 Task: Forward the email with 'Subject 2', include the attachment, and insert the provided link.
Action: Mouse moved to (991, 257)
Screenshot: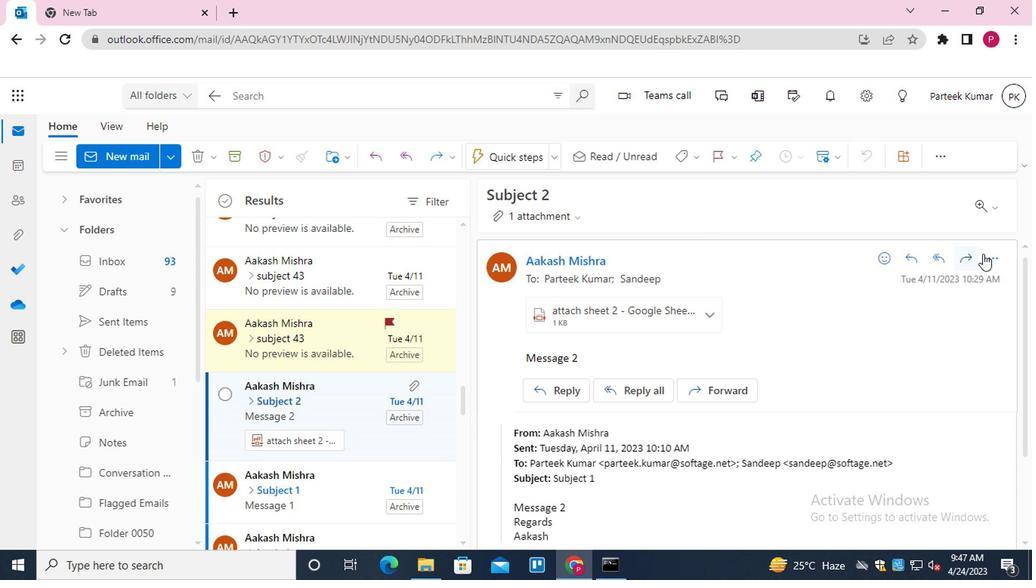 
Action: Mouse pressed left at (991, 257)
Screenshot: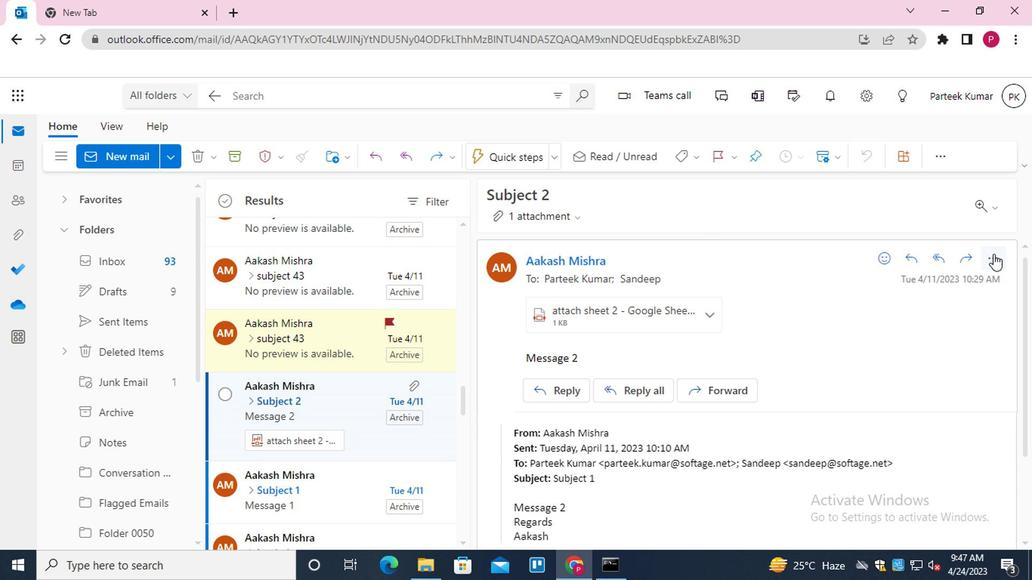
Action: Mouse moved to (887, 176)
Screenshot: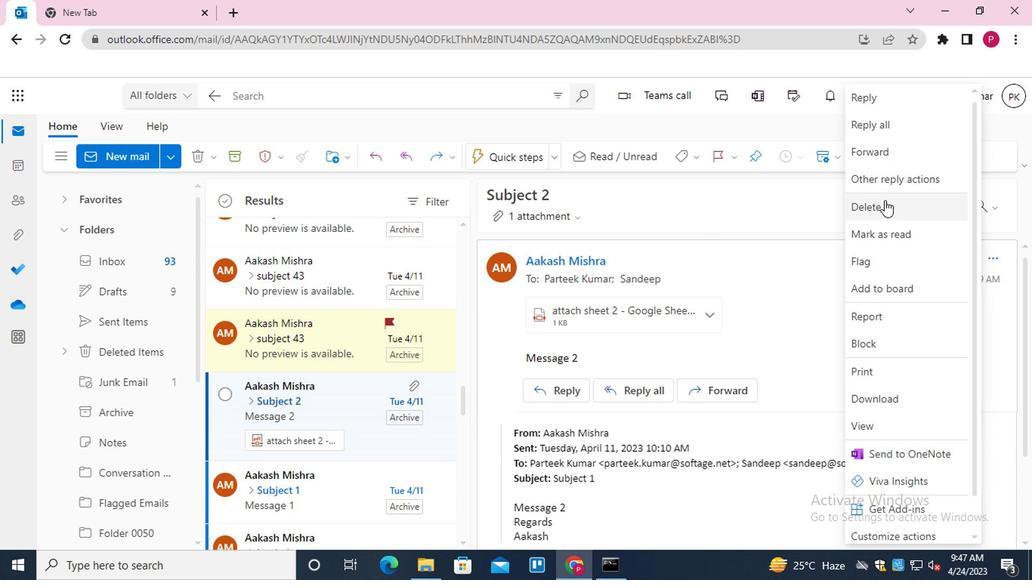 
Action: Mouse pressed left at (887, 176)
Screenshot: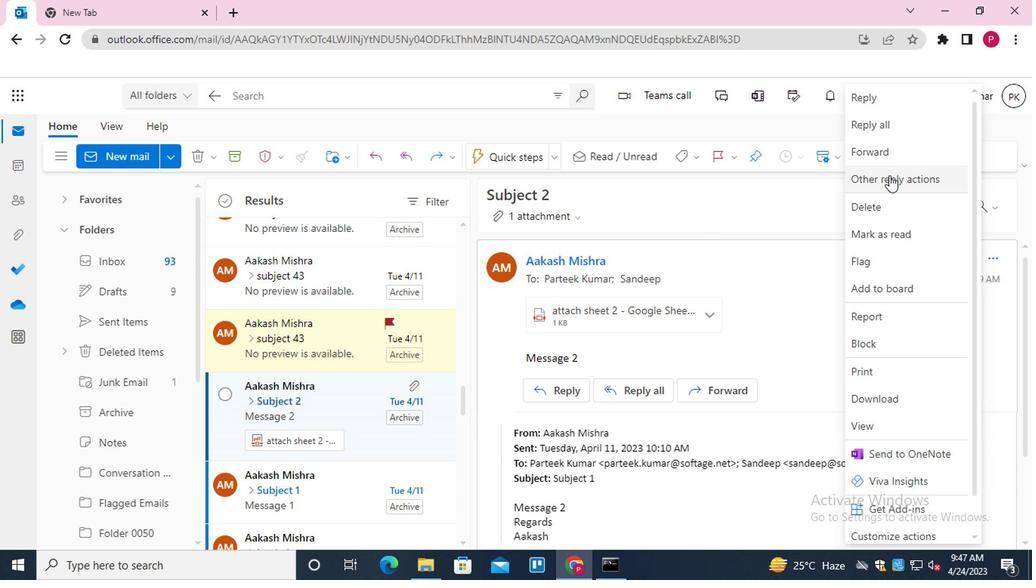 
Action: Mouse moved to (760, 207)
Screenshot: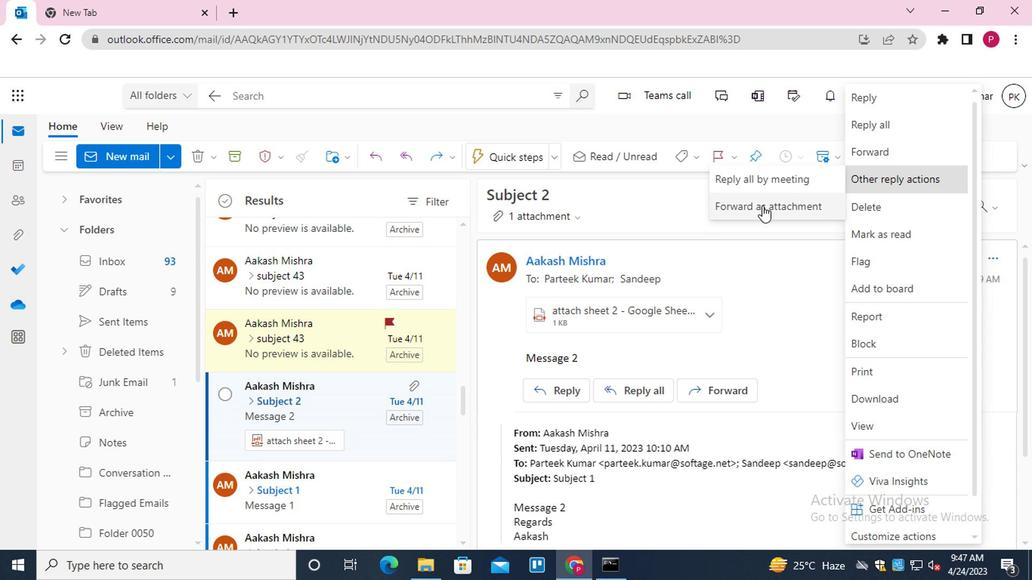 
Action: Mouse pressed left at (760, 207)
Screenshot: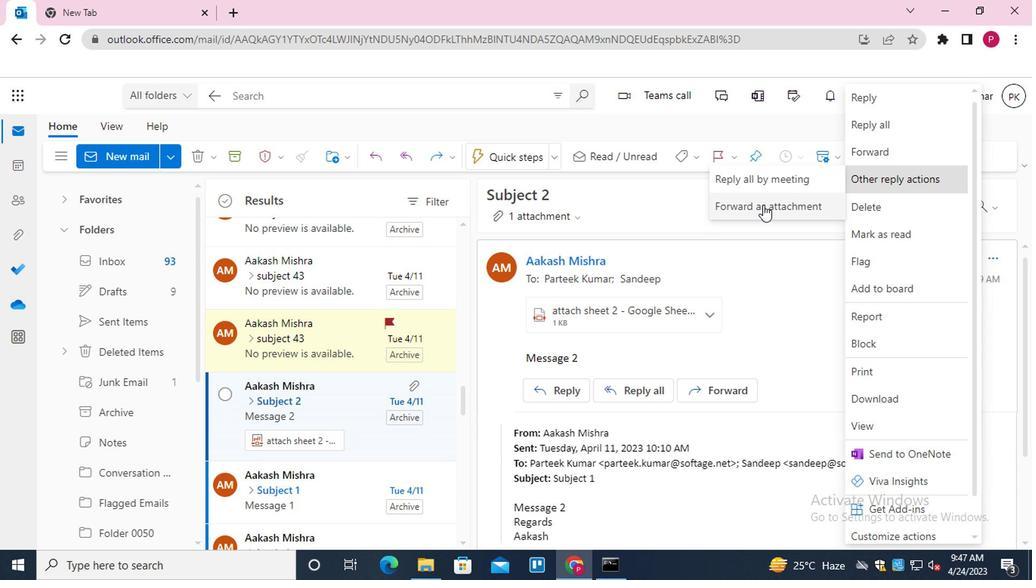 
Action: Mouse moved to (517, 403)
Screenshot: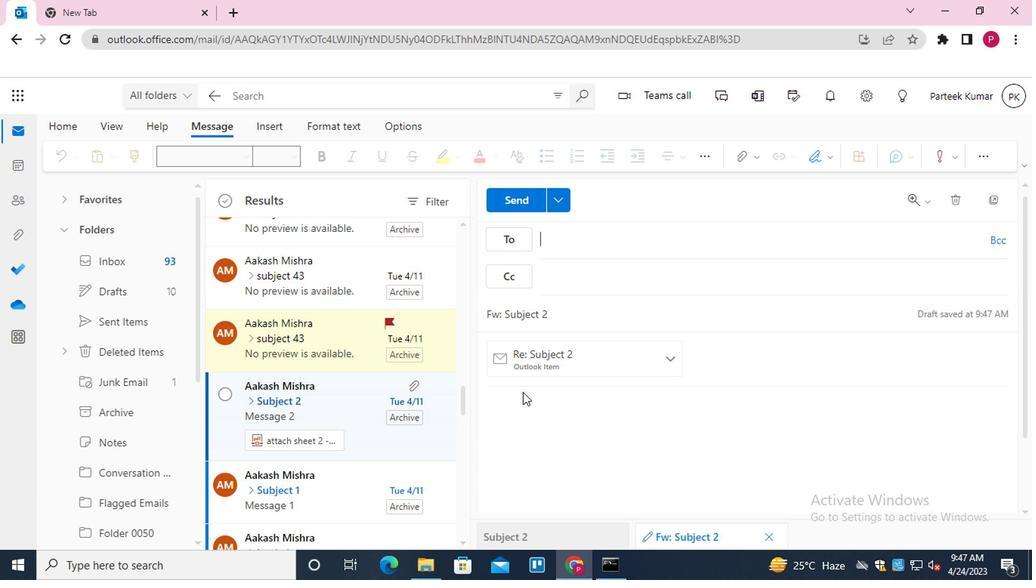 
Action: Mouse pressed left at (517, 403)
Screenshot: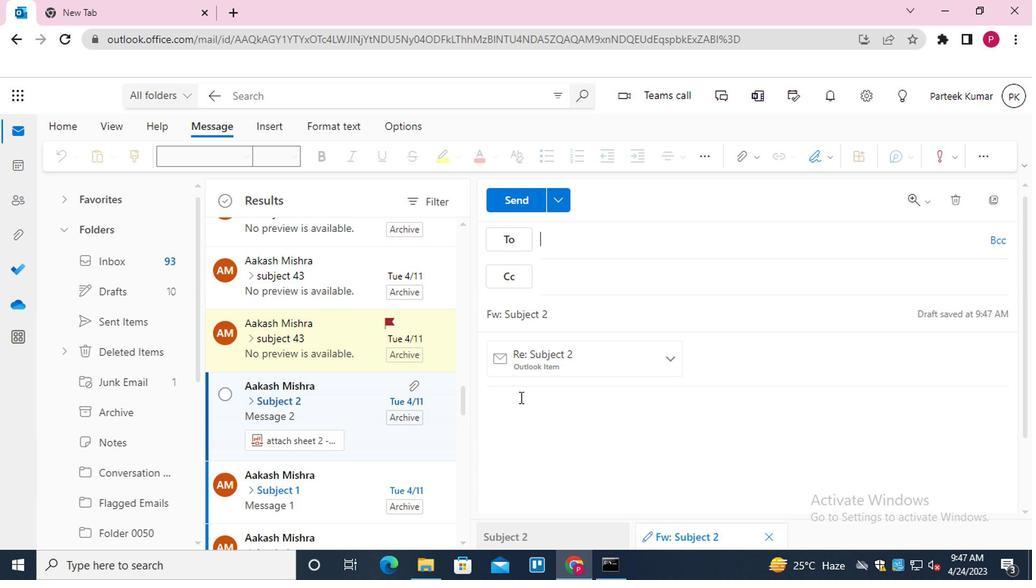 
Action: Mouse moved to (770, 156)
Screenshot: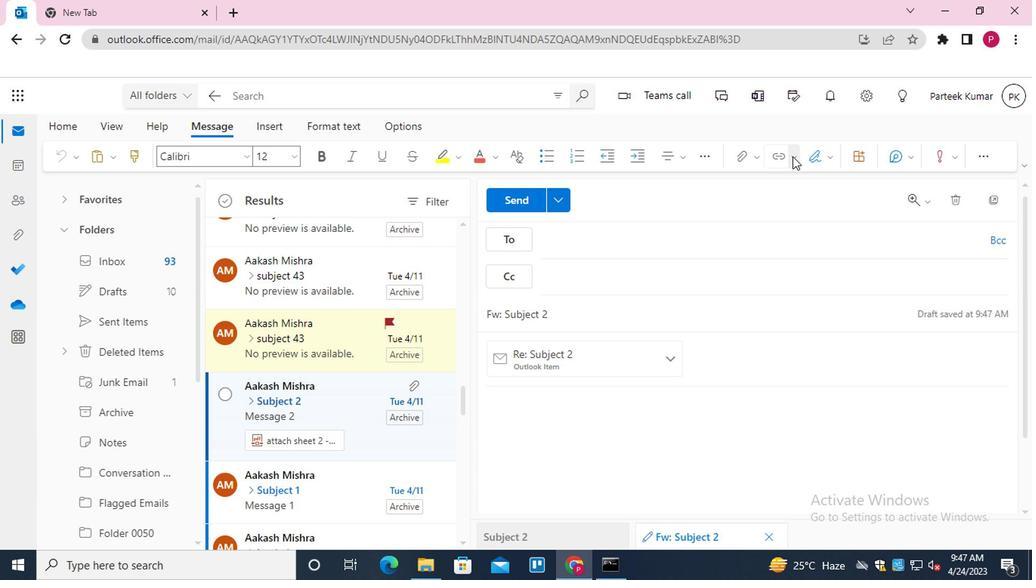 
Action: Mouse pressed left at (770, 156)
Screenshot: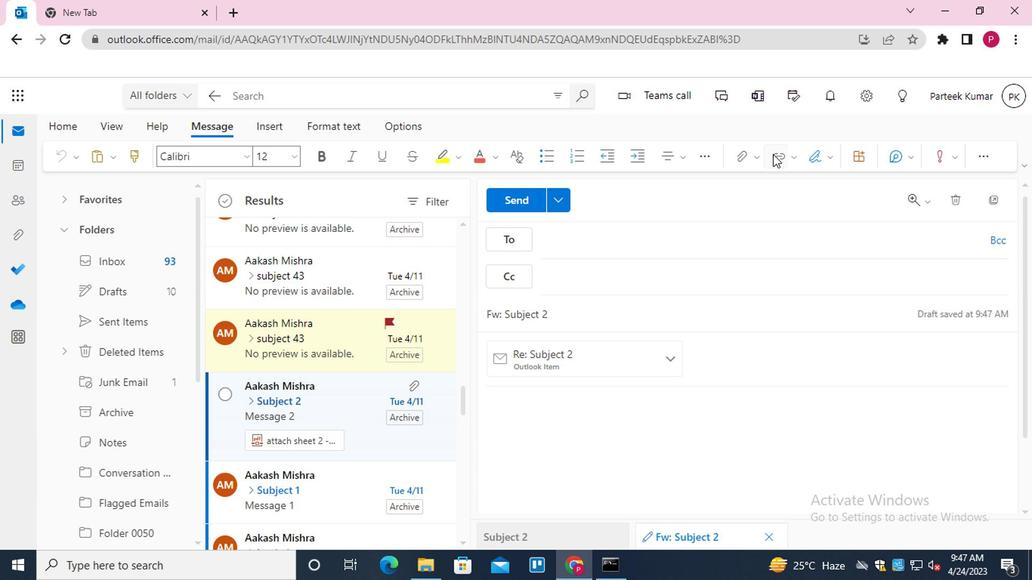 
Action: Mouse moved to (494, 293)
Screenshot: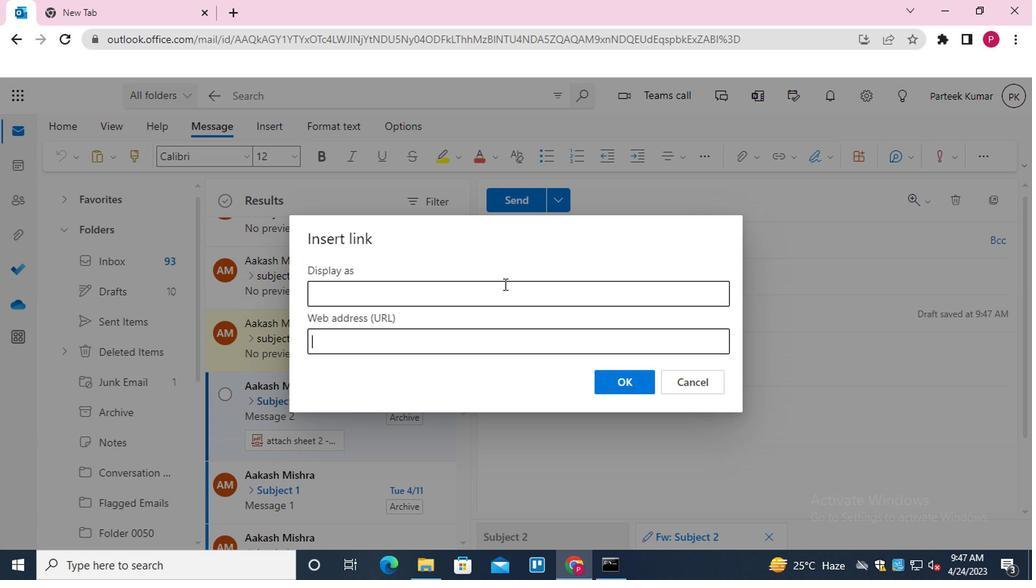 
Action: Mouse pressed left at (494, 293)
Screenshot: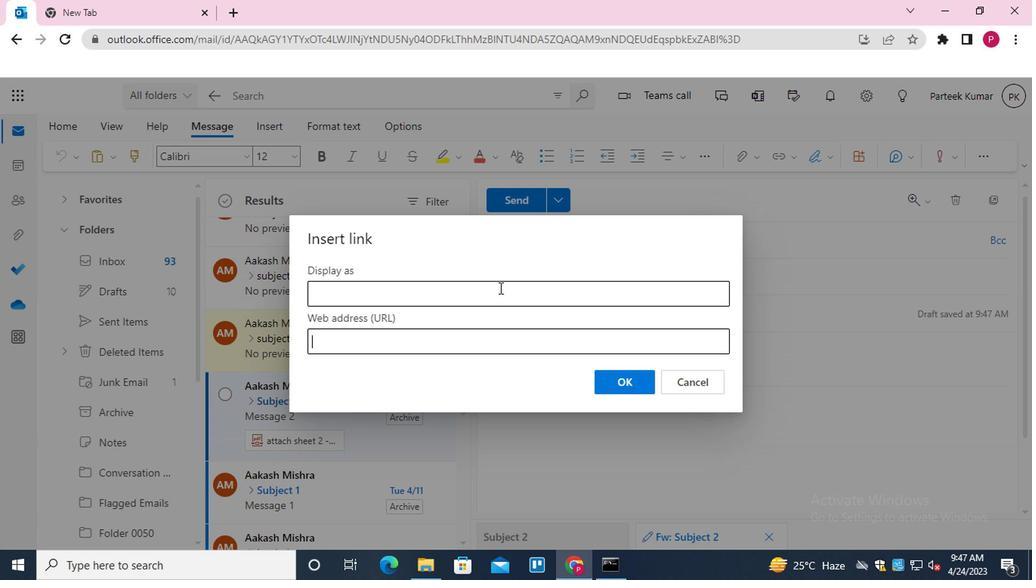 
Action: Mouse moved to (447, 410)
Screenshot: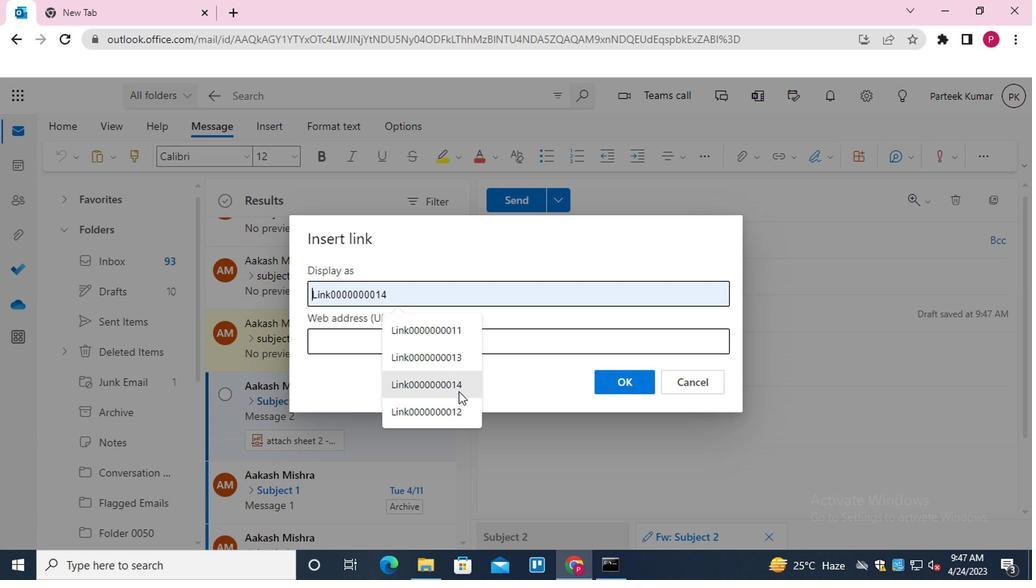 
Action: Mouse pressed left at (447, 410)
Screenshot: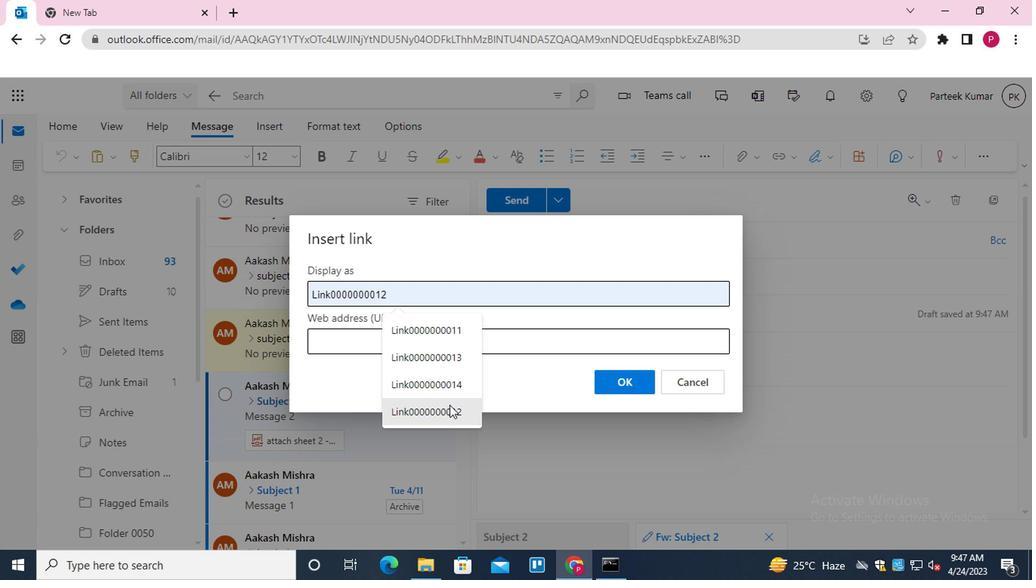 
Action: Mouse moved to (448, 351)
Screenshot: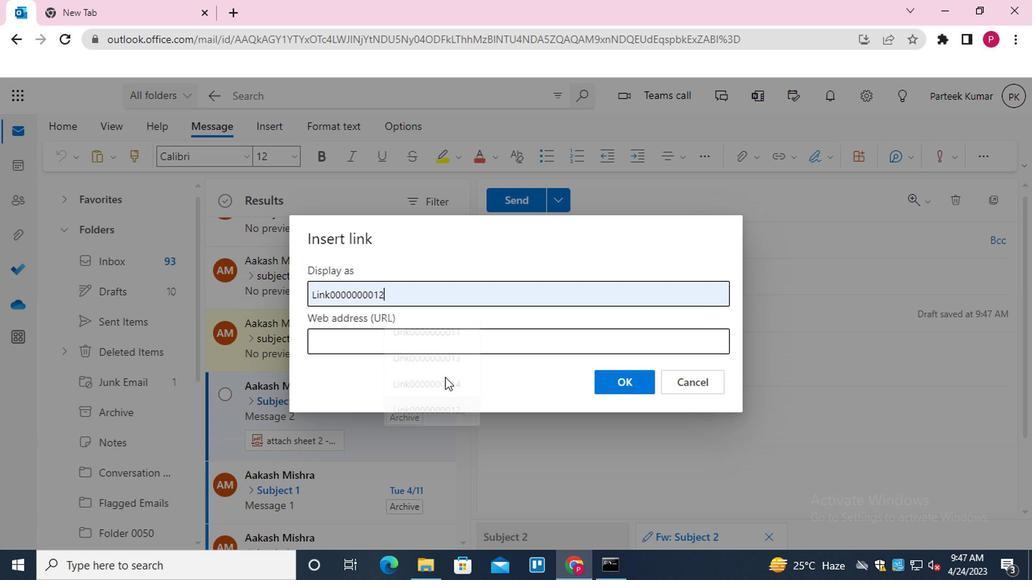 
Action: Mouse pressed left at (448, 351)
Screenshot: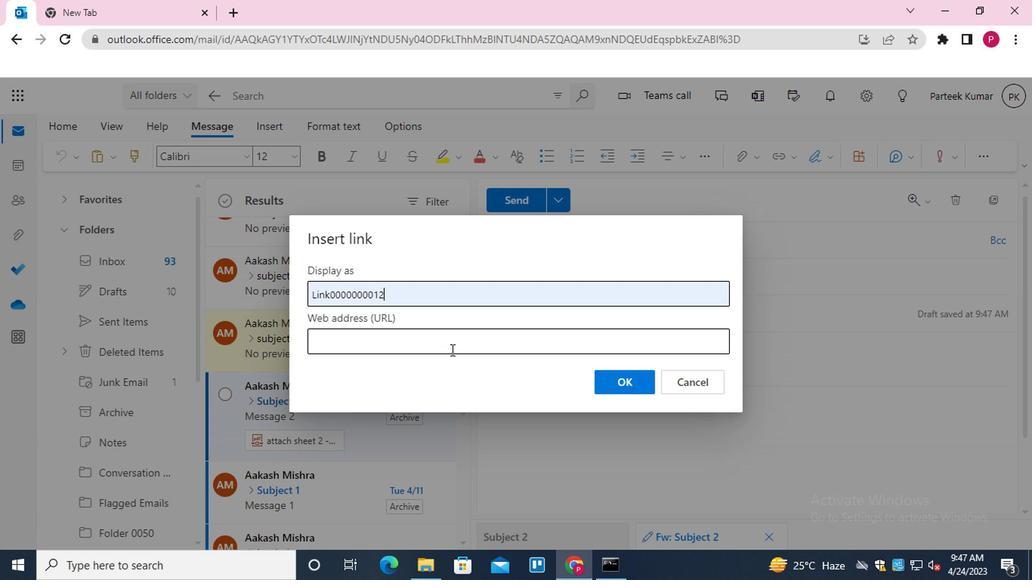 
Action: Mouse moved to (441, 459)
Screenshot: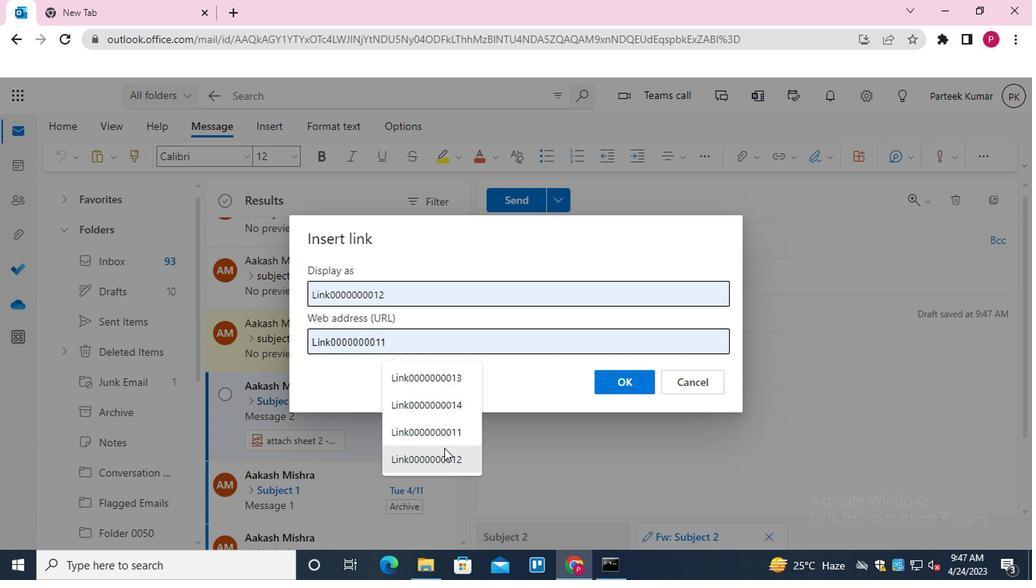 
Action: Mouse pressed left at (441, 459)
Screenshot: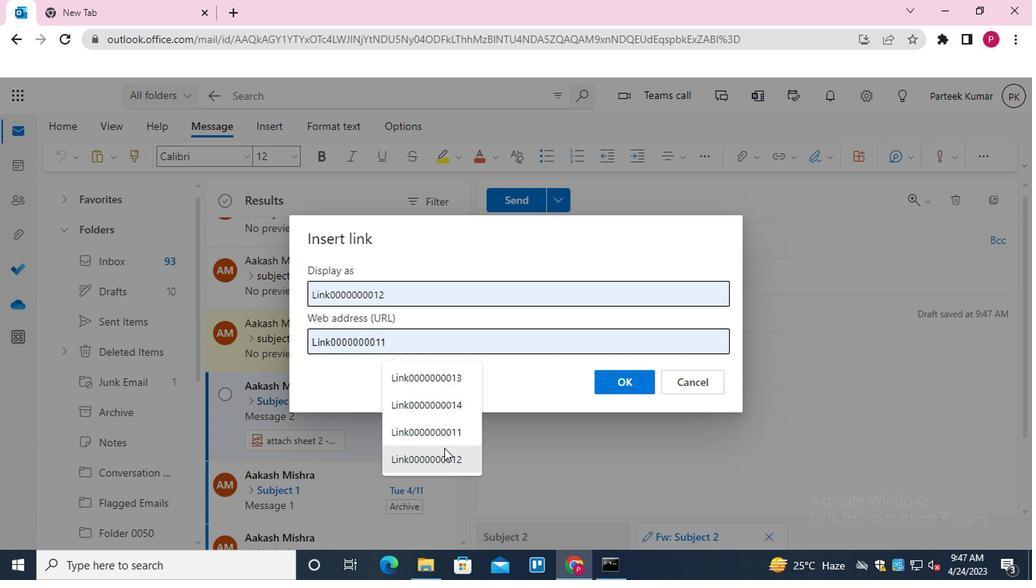 
Action: Mouse moved to (611, 378)
Screenshot: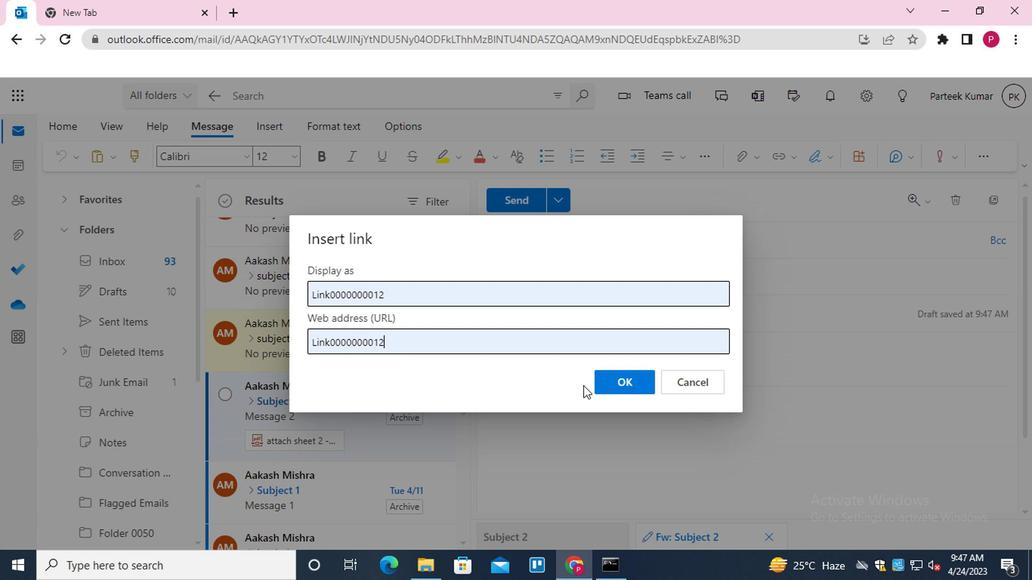 
Action: Mouse pressed left at (611, 378)
Screenshot: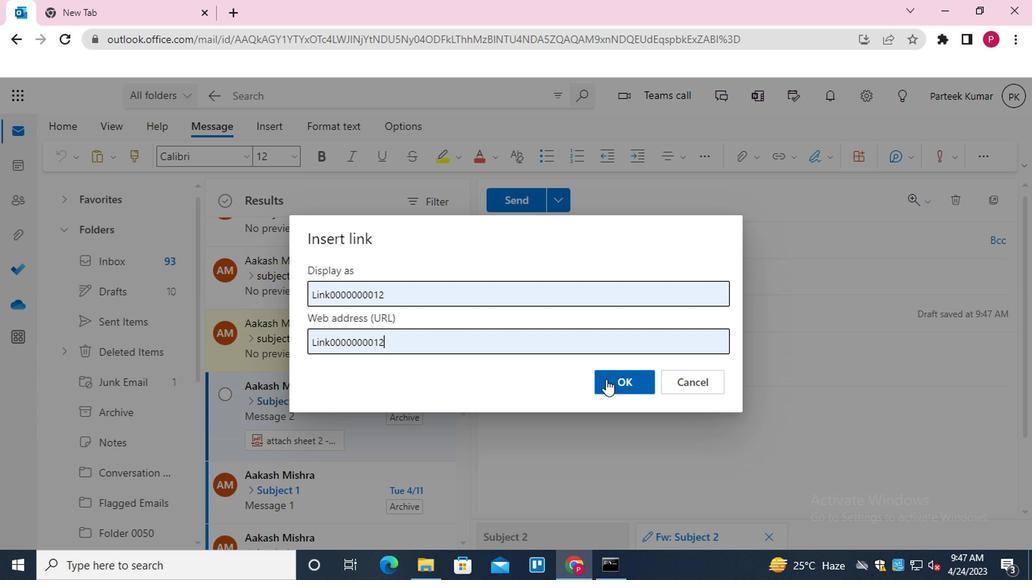 
Action: Mouse moved to (816, 157)
Screenshot: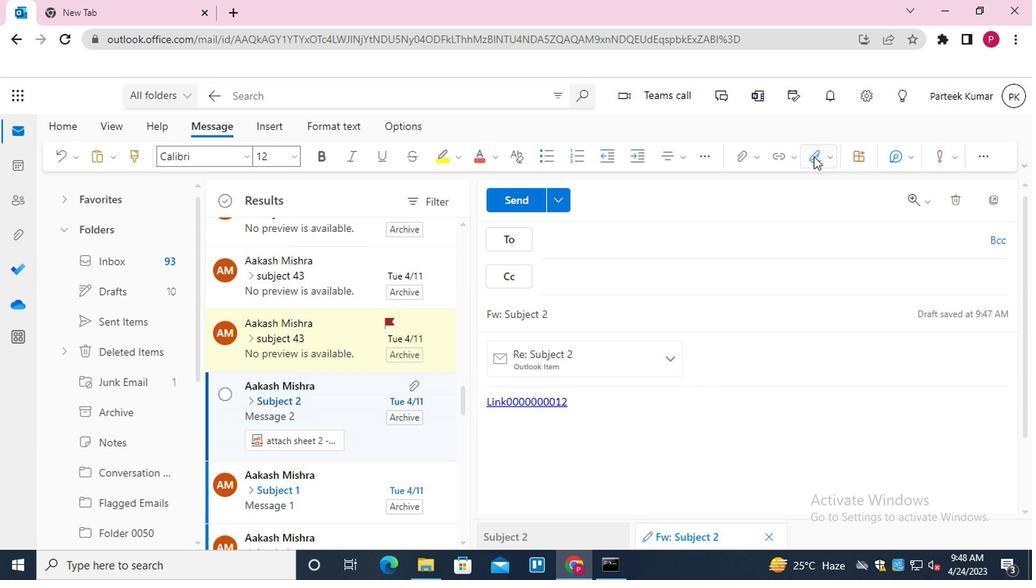 
Action: Mouse pressed left at (816, 157)
Screenshot: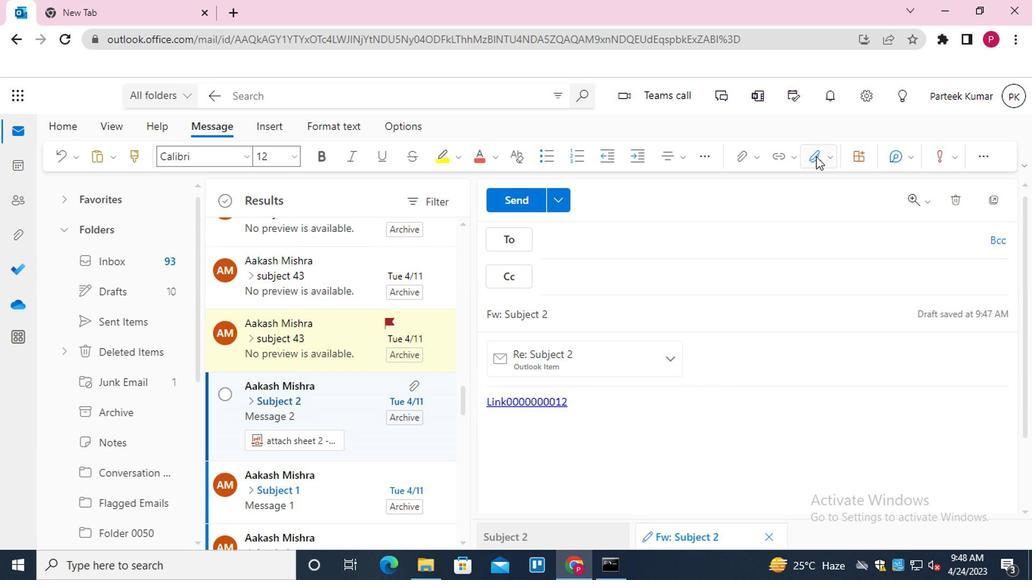 
Action: Mouse moved to (796, 193)
Screenshot: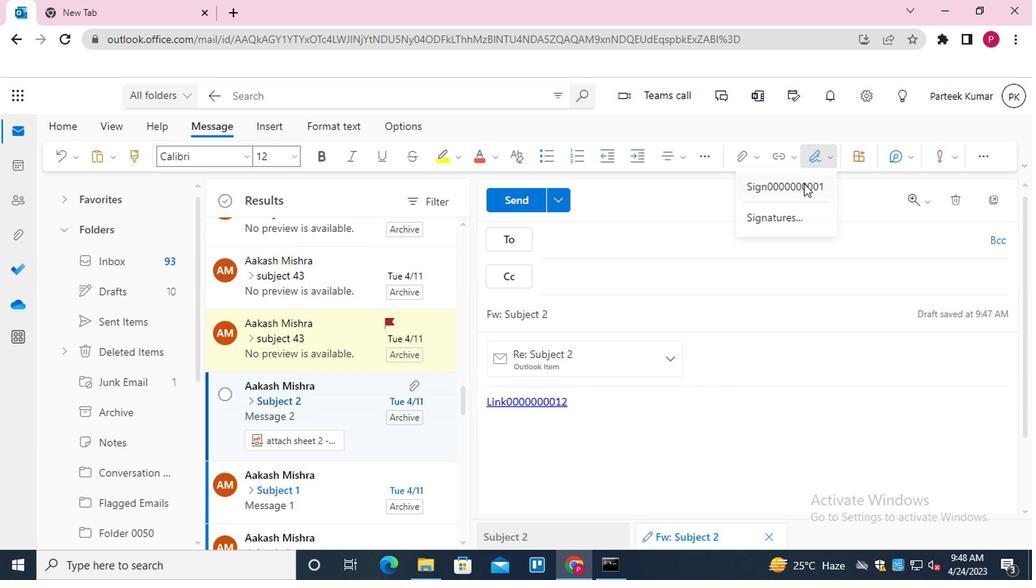 
Action: Mouse pressed left at (796, 193)
Screenshot: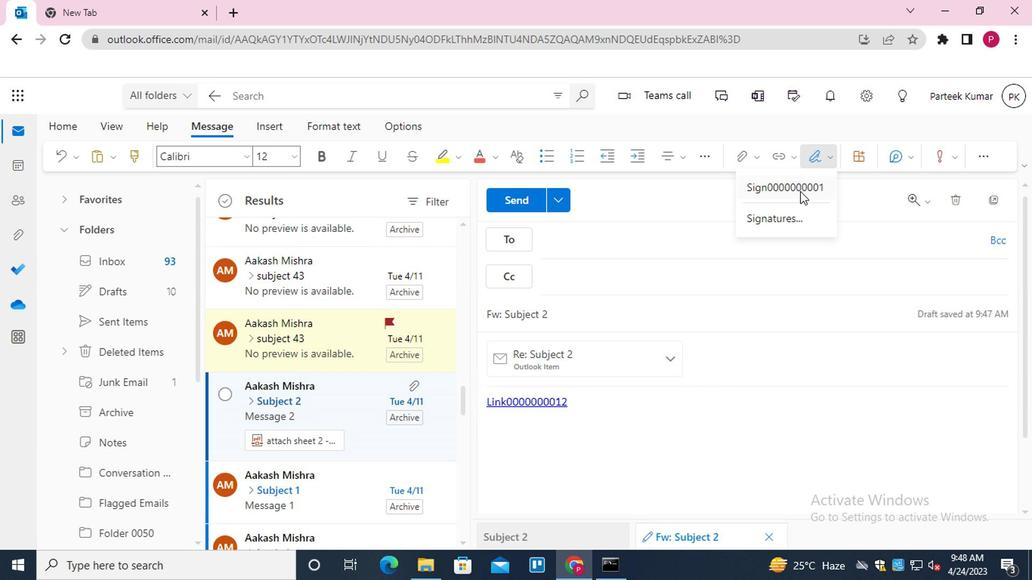 
Action: Mouse moved to (561, 240)
Screenshot: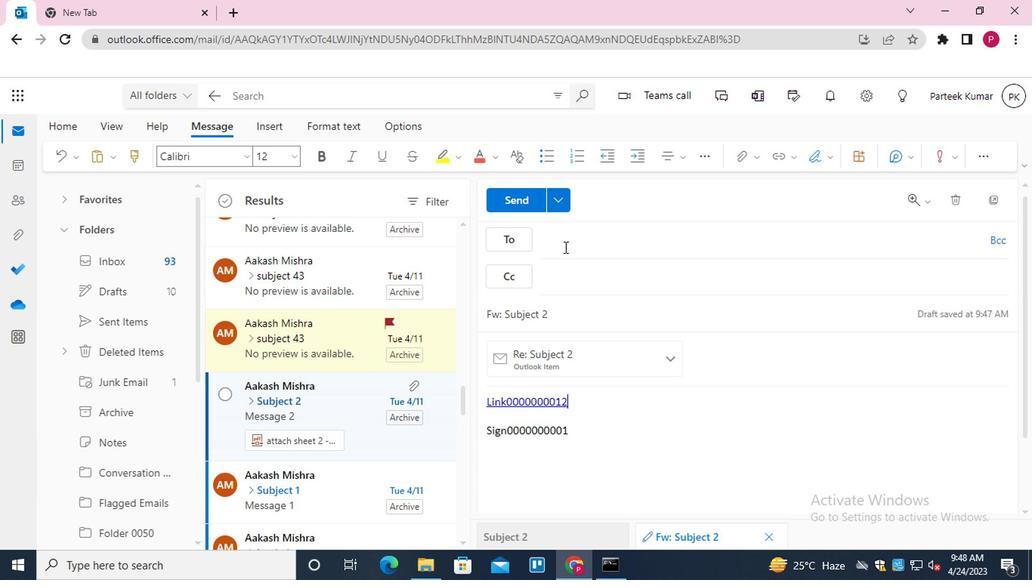 
Action: Mouse pressed left at (561, 240)
Screenshot: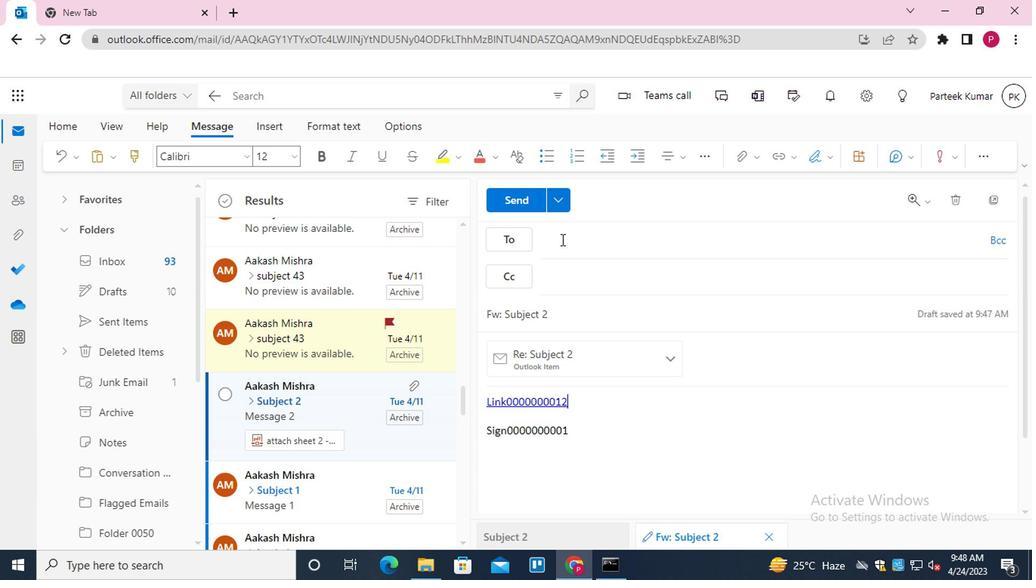 
Action: Key pressed <Key.shift>AA
Screenshot: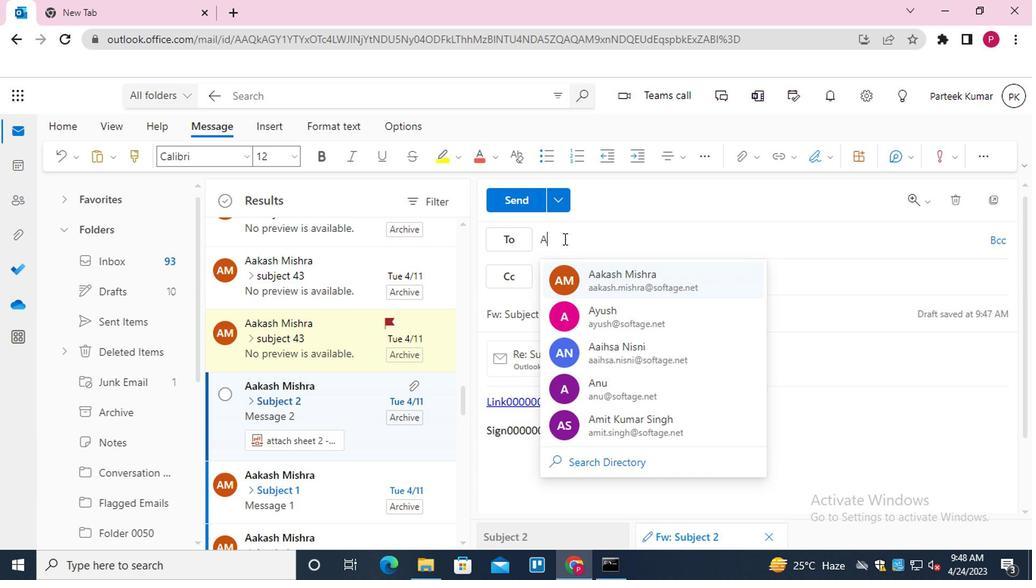 
Action: Mouse moved to (664, 284)
Screenshot: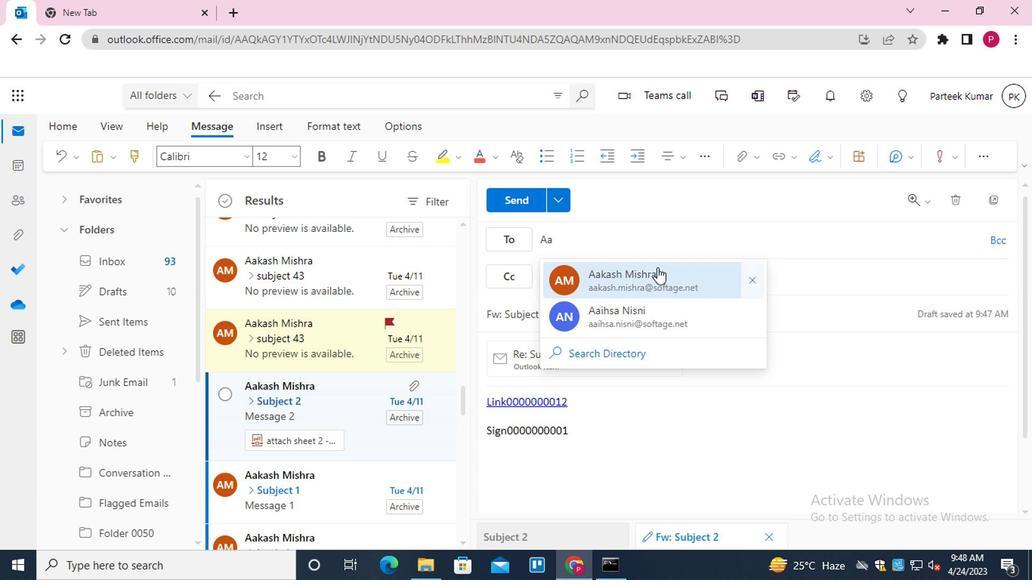 
Action: Mouse pressed left at (664, 284)
Screenshot: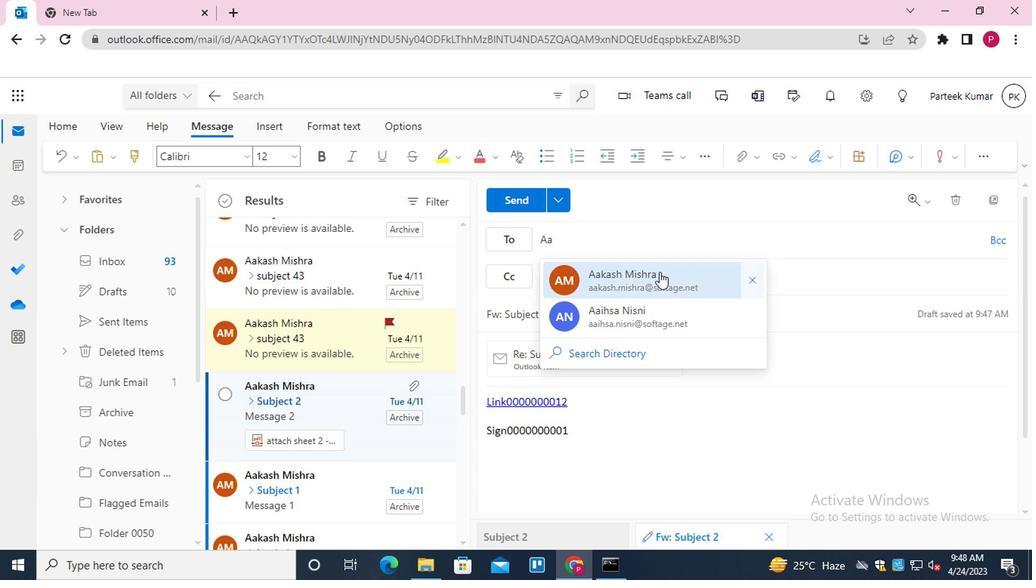 
Action: Key pressed <Key.shift><Key.shift><Key.shift>EMAIL0000000002<Key.enter><Key.num_lock>
Screenshot: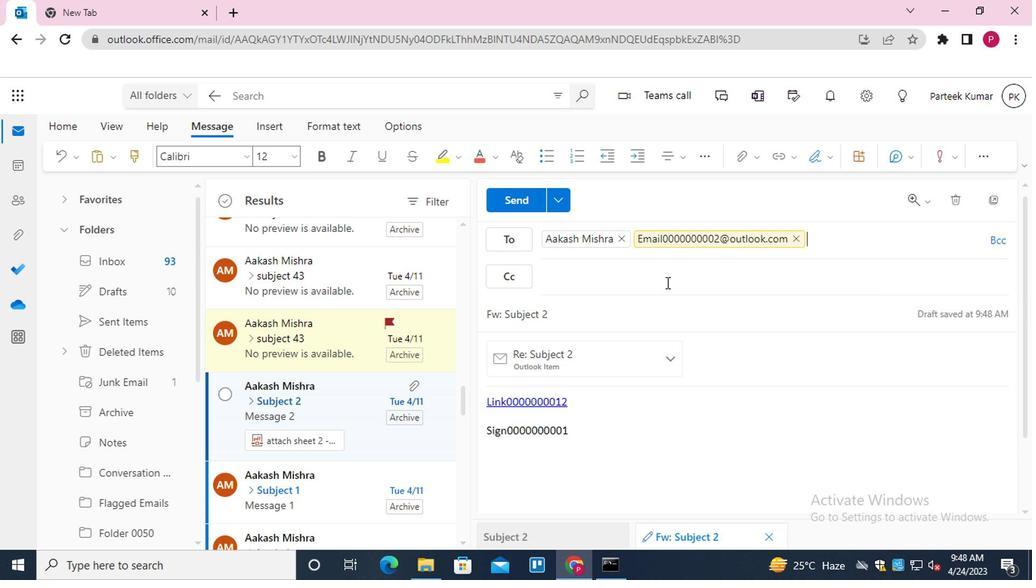 
Action: Mouse moved to (621, 282)
Screenshot: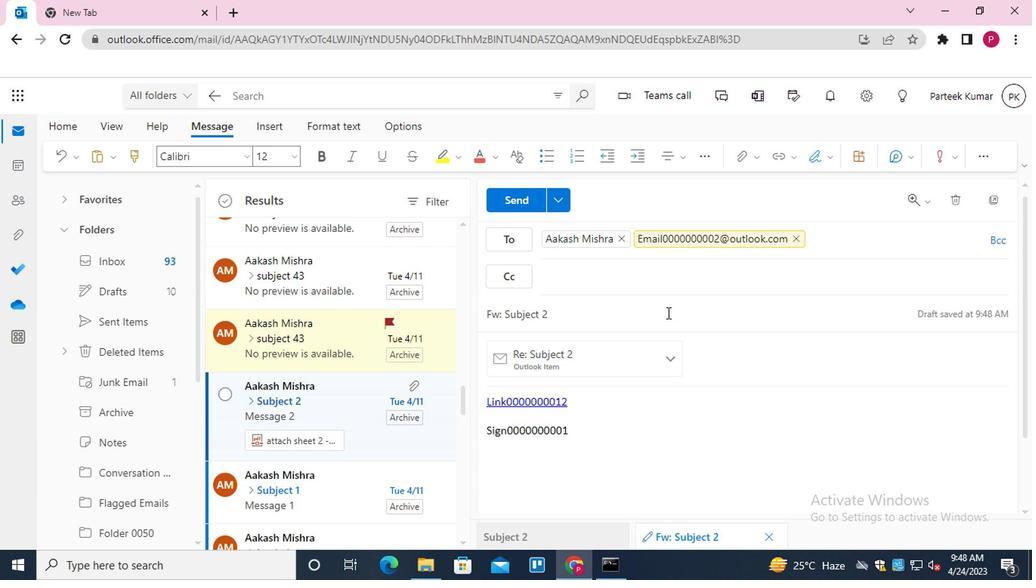 
Action: Mouse pressed left at (621, 282)
Screenshot: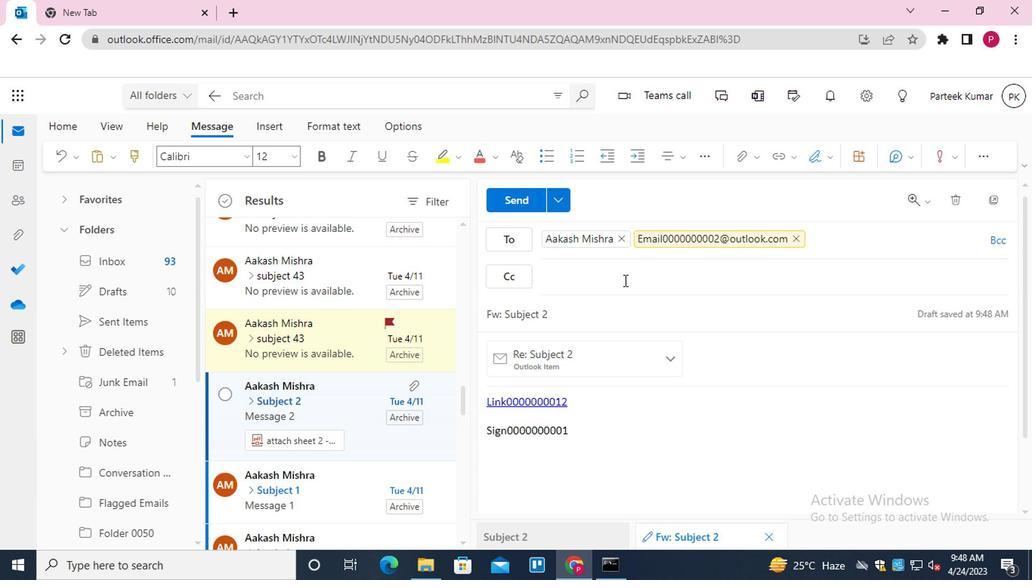 
Action: Key pressed <Key.shift>EMAIL0000000003<Key.enter><Key.shift>EMAIL9<Key.backspace>0000000004<Key.enter>
Screenshot: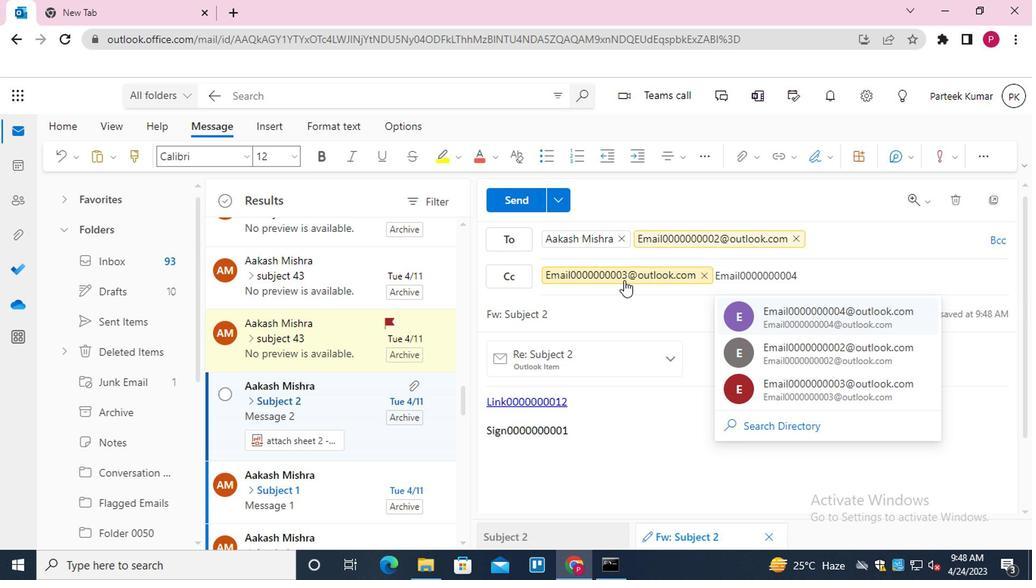 
Action: Mouse moved to (1004, 233)
Screenshot: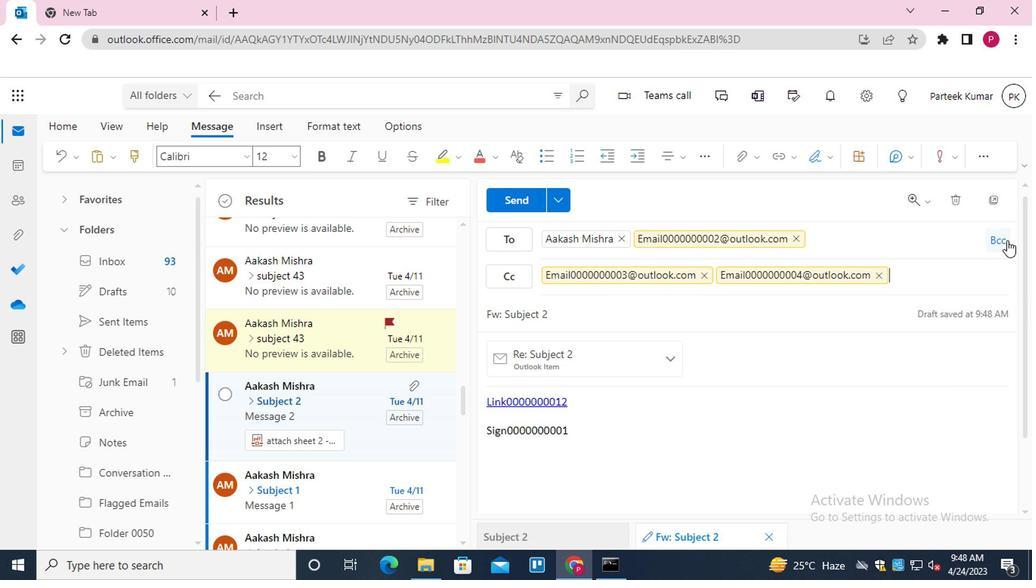 
Action: Mouse pressed left at (1004, 233)
Screenshot: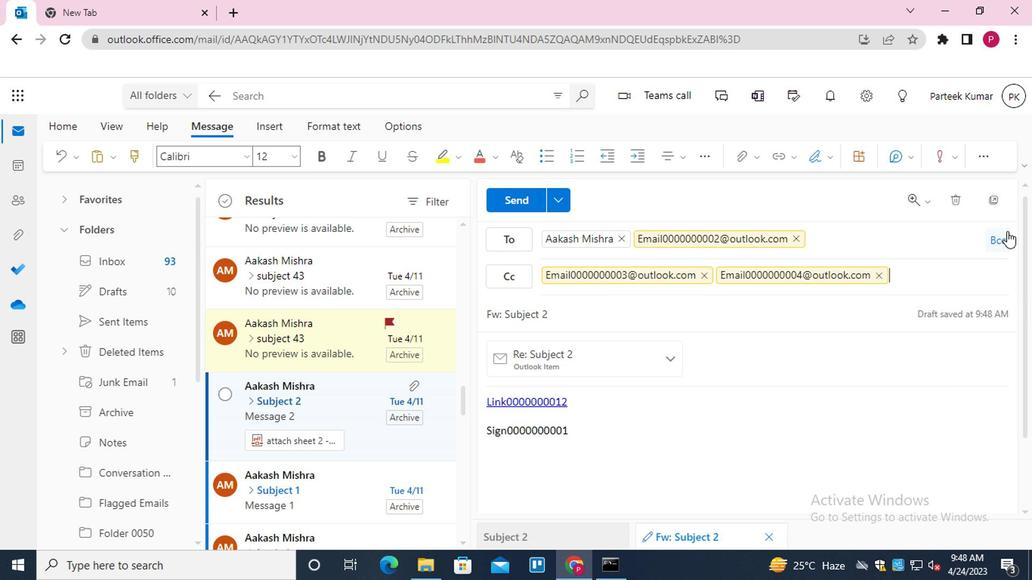 
Action: Mouse moved to (636, 329)
Screenshot: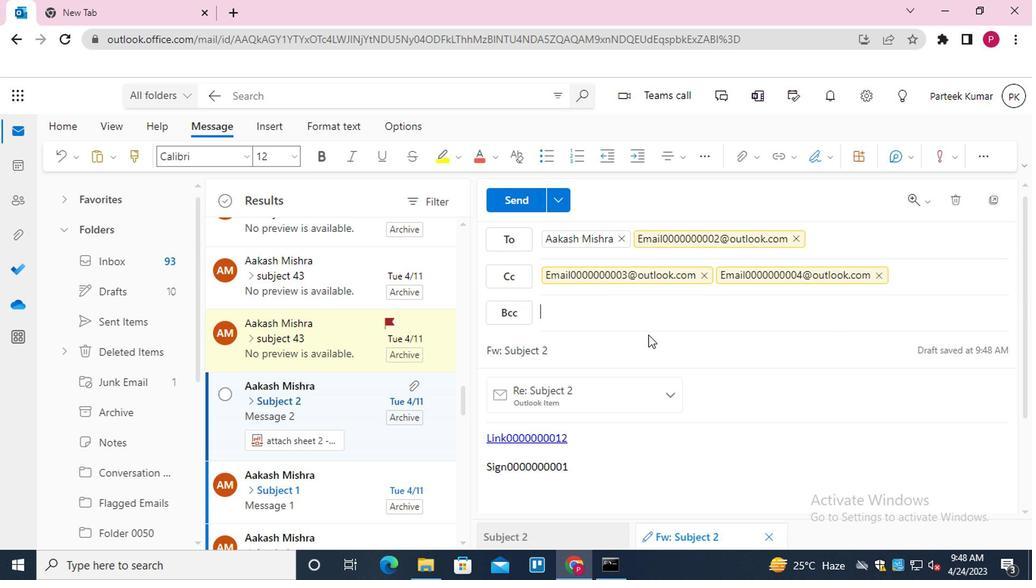 
Action: Key pressed <Key.shift>EMAIL0000000005<Key.shift>@OUTLOOK.COM<Key.enter>
Screenshot: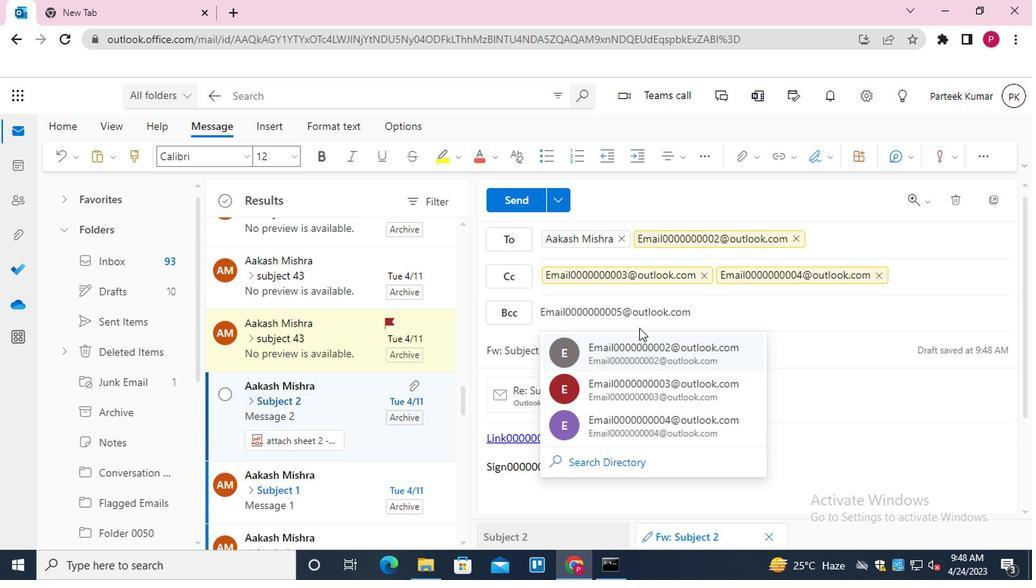 
Action: Mouse moved to (608, 358)
Screenshot: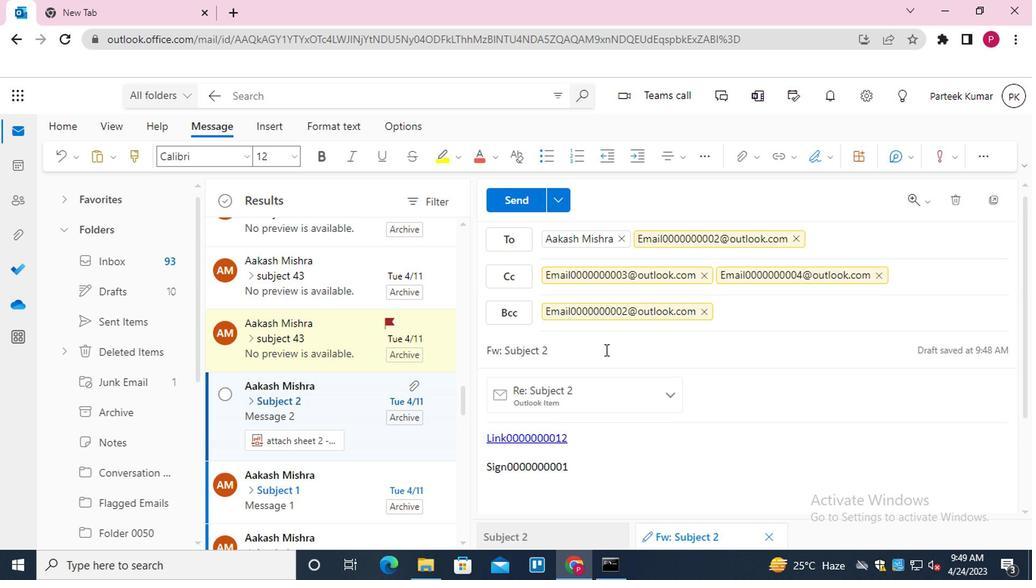 
Action: Mouse pressed left at (608, 358)
Screenshot: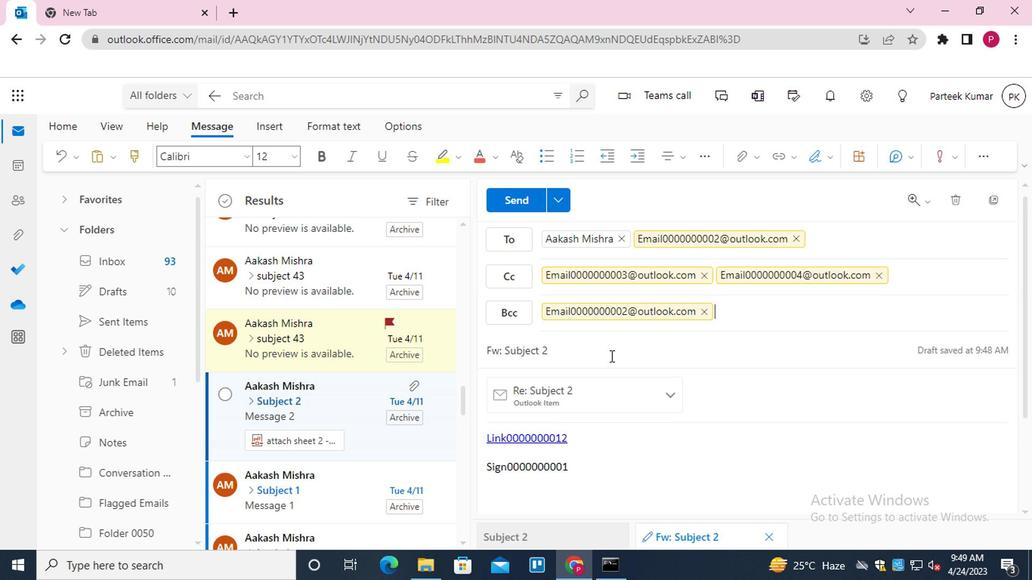 
Action: Key pressed <Key.backspace><Key.backspace>0000000011
Screenshot: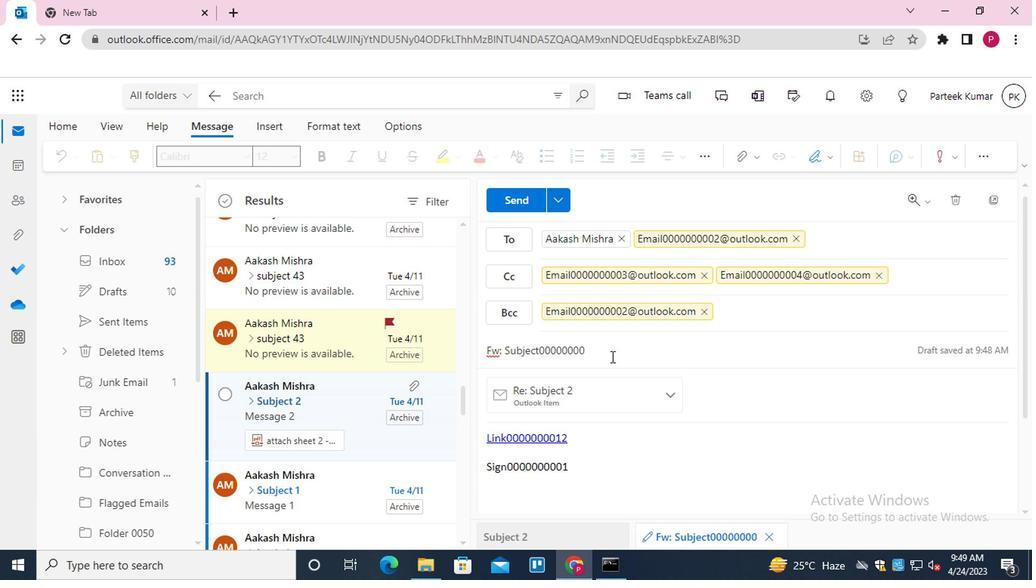 
Action: Mouse moved to (532, 457)
Screenshot: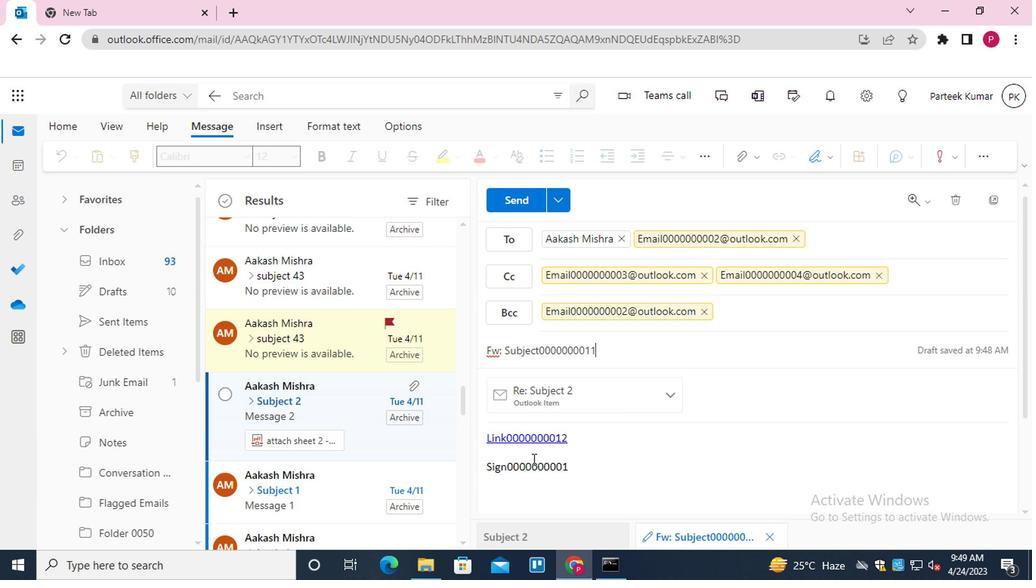 
Action: Mouse pressed left at (532, 457)
Screenshot: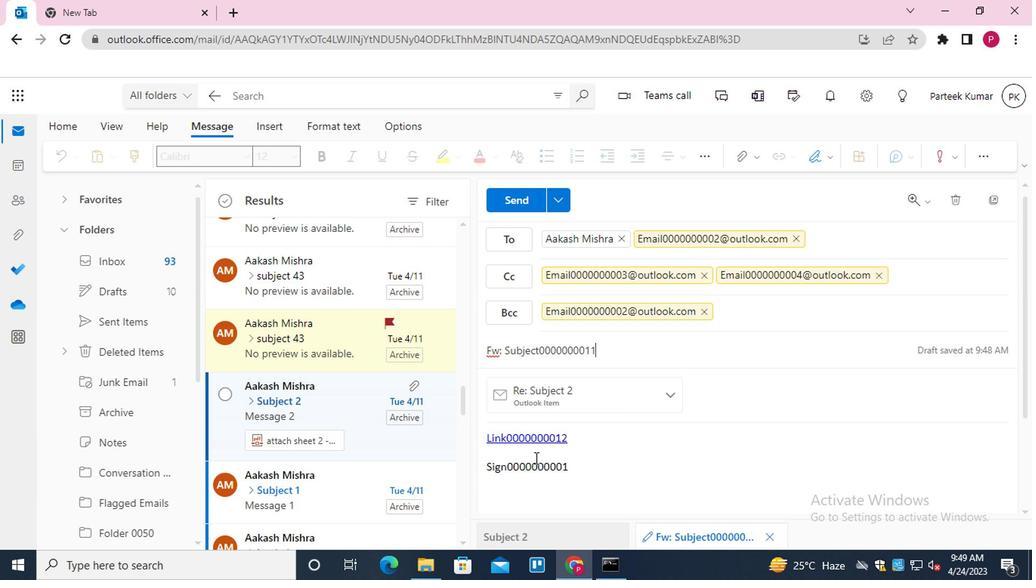 
Action: Mouse moved to (532, 457)
Screenshot: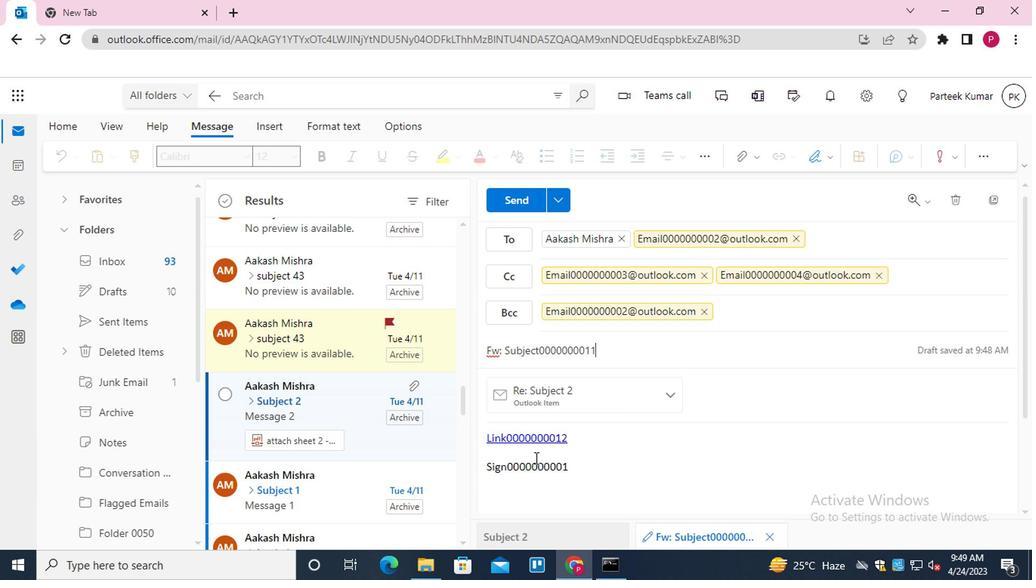 
Action: Key pressed <Key.shift_r>MSSAGE0000000013
Screenshot: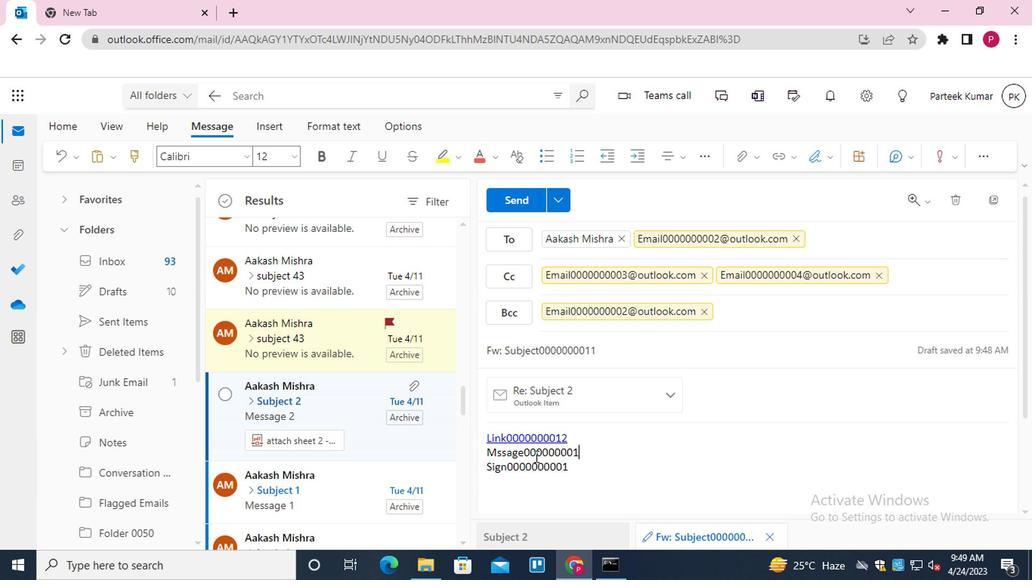 
Action: Mouse moved to (740, 152)
Screenshot: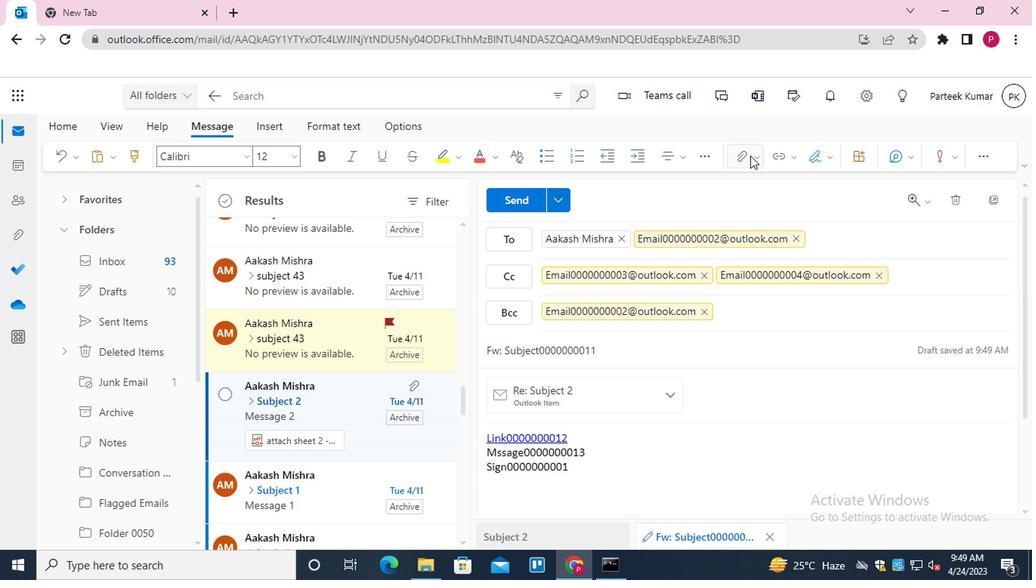 
Action: Mouse pressed left at (740, 152)
Screenshot: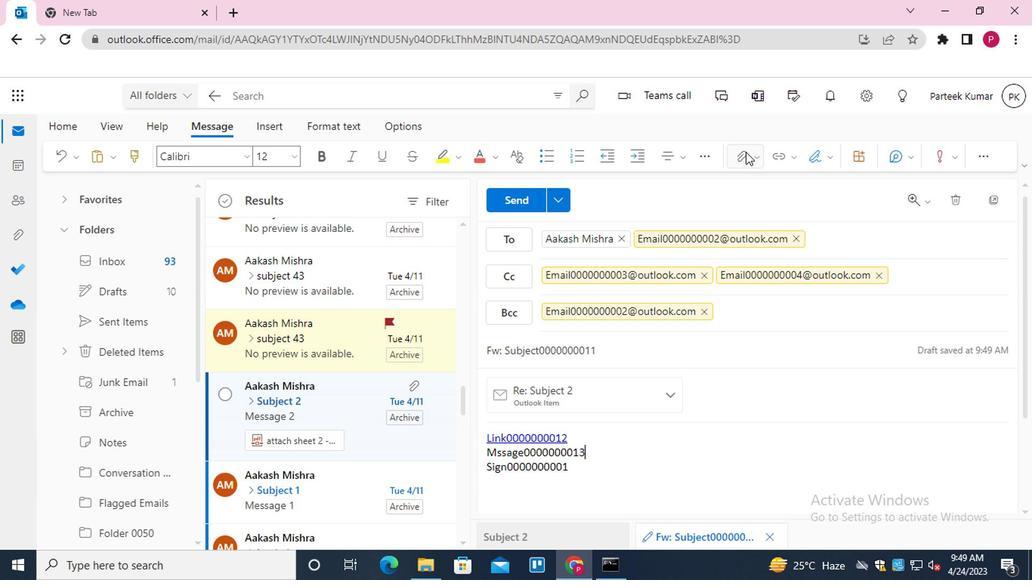 
Action: Mouse moved to (652, 182)
Screenshot: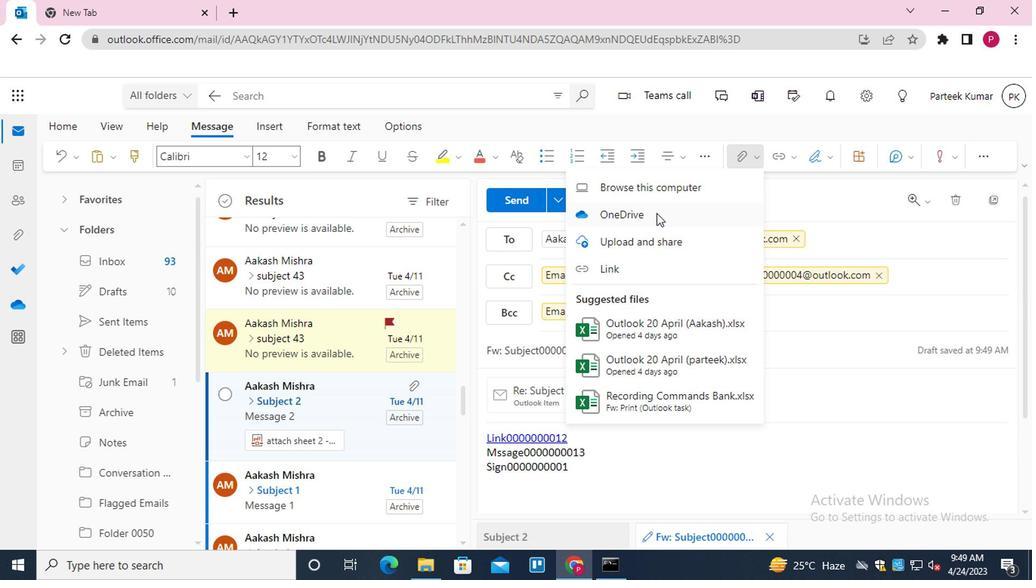 
Action: Mouse pressed left at (652, 182)
Screenshot: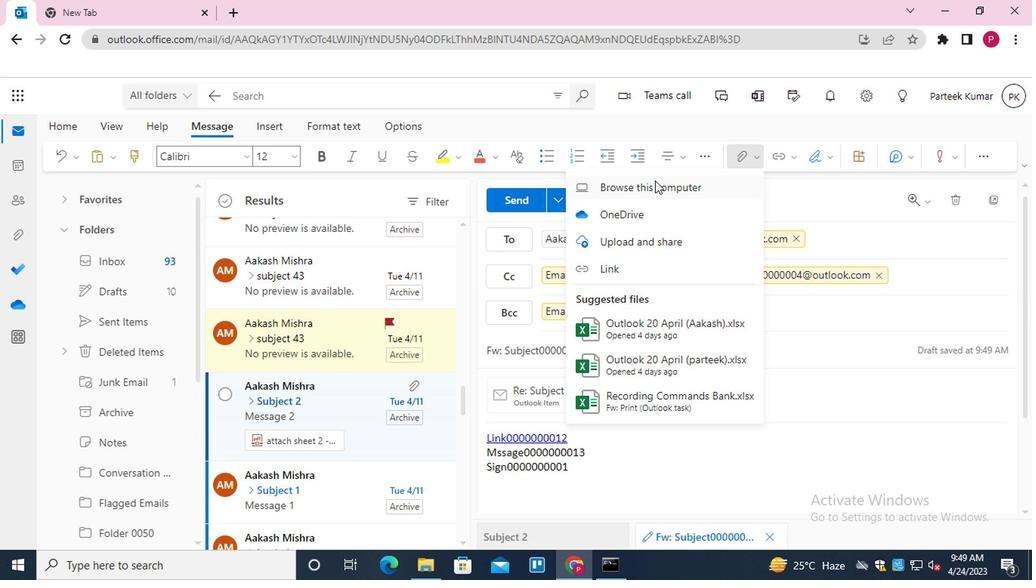 
Action: Mouse moved to (216, 156)
Screenshot: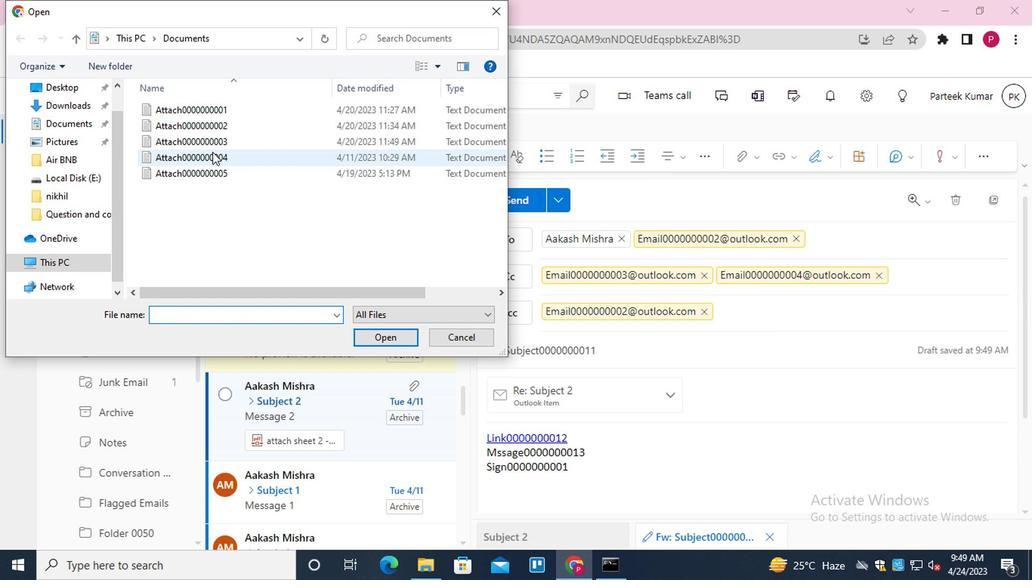
Action: Mouse pressed left at (216, 156)
Screenshot: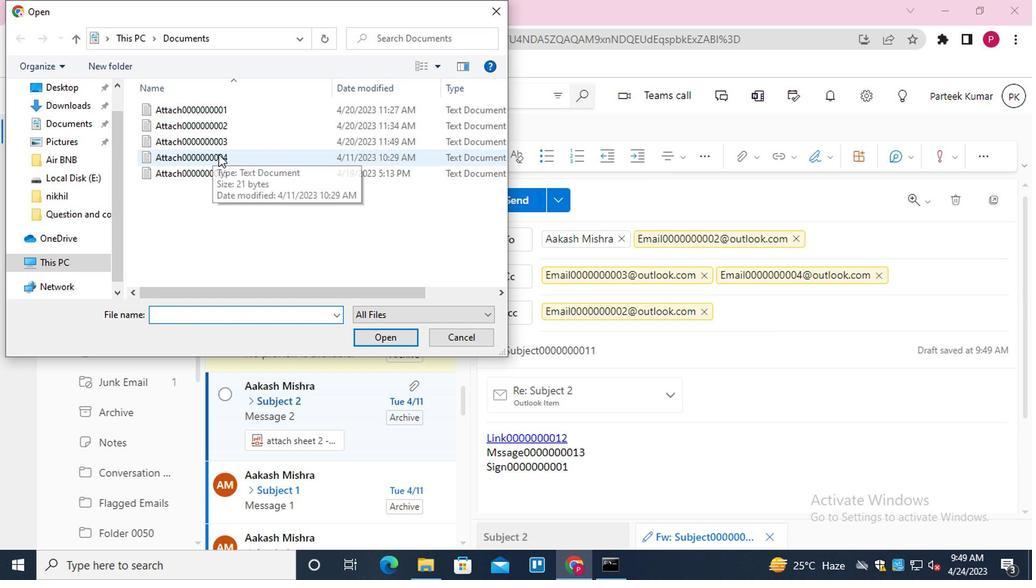 
Action: Mouse moved to (394, 336)
Screenshot: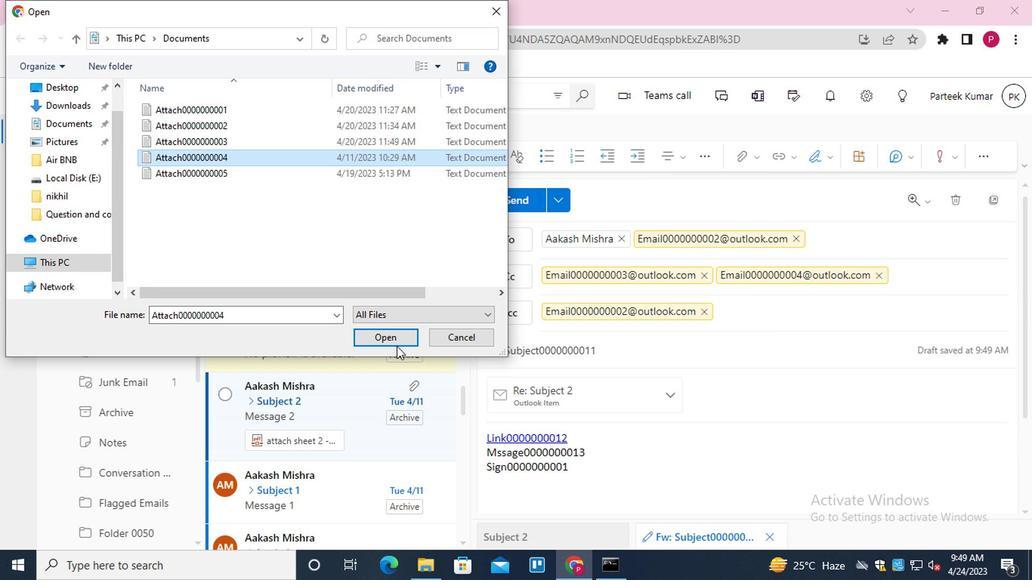 
Action: Mouse pressed left at (394, 336)
Screenshot: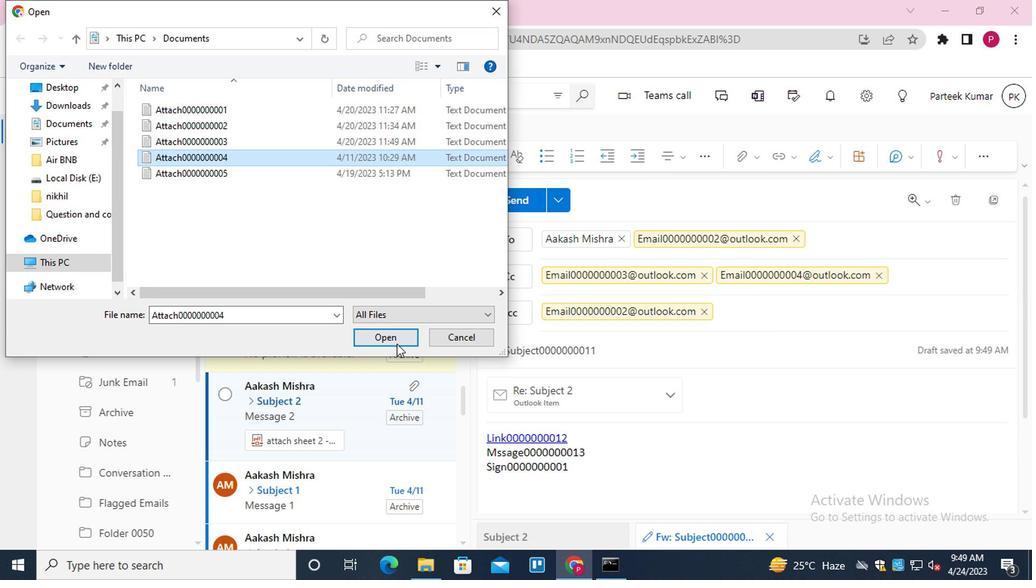 
Action: Mouse moved to (524, 203)
Screenshot: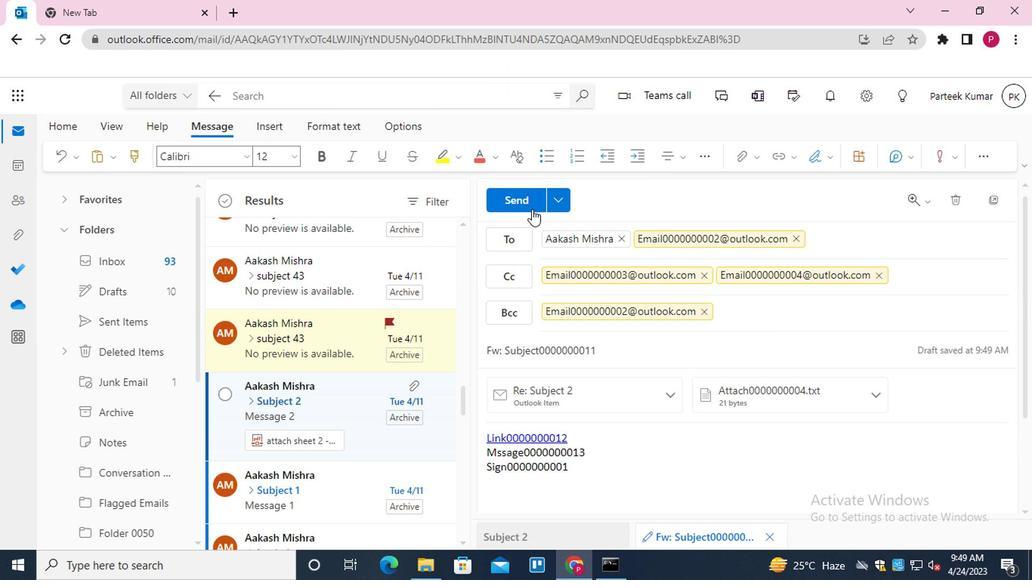 
Action: Mouse pressed left at (524, 203)
Screenshot: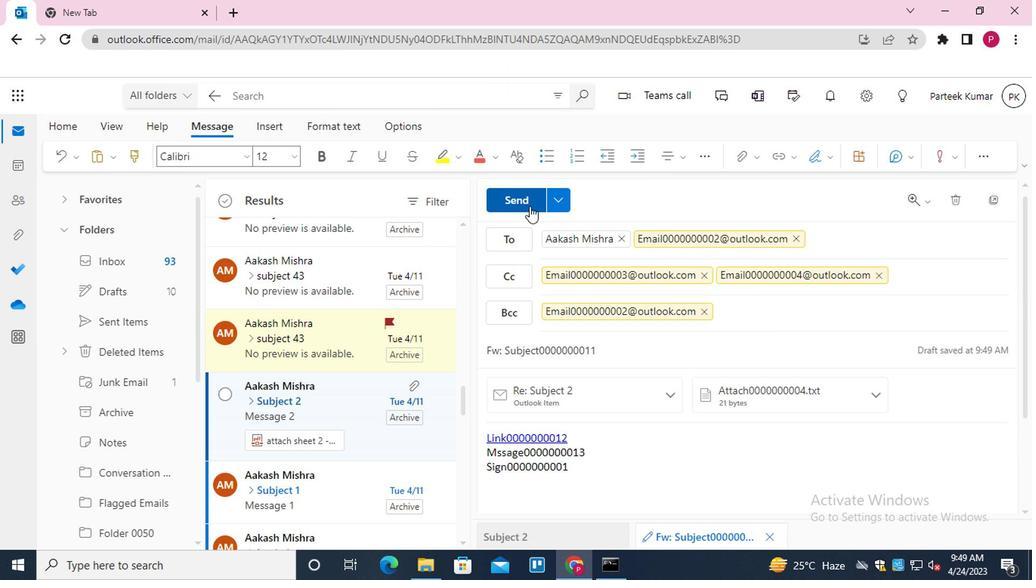 
Action: Mouse moved to (289, 97)
Screenshot: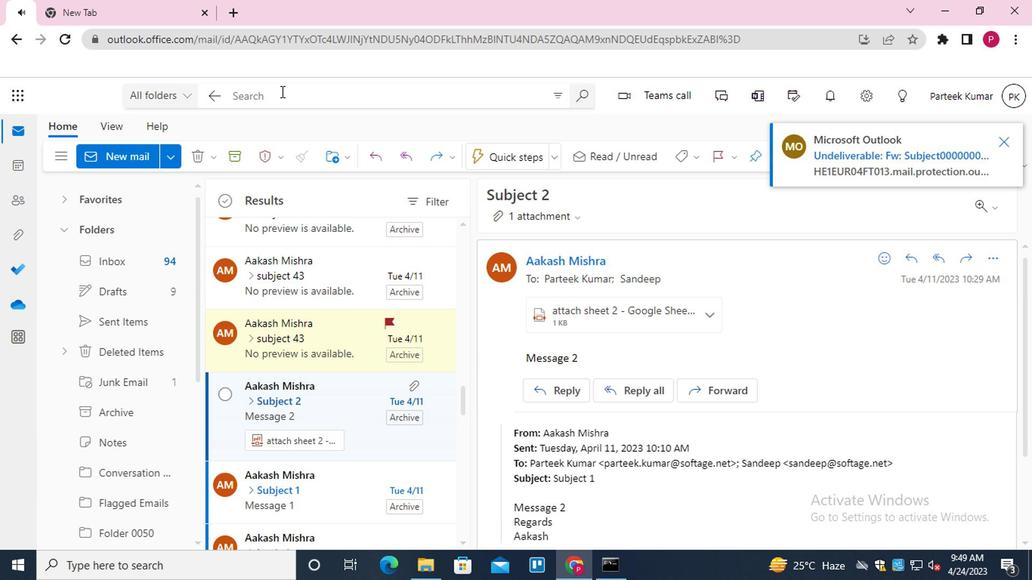 
Action: Mouse pressed left at (289, 97)
Screenshot: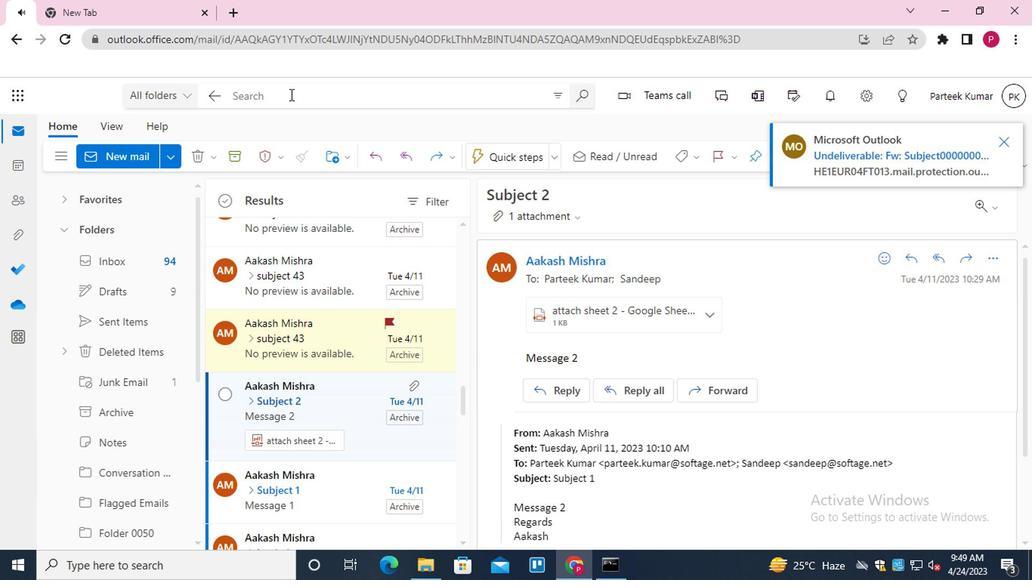 
Action: Mouse moved to (302, 99)
Screenshot: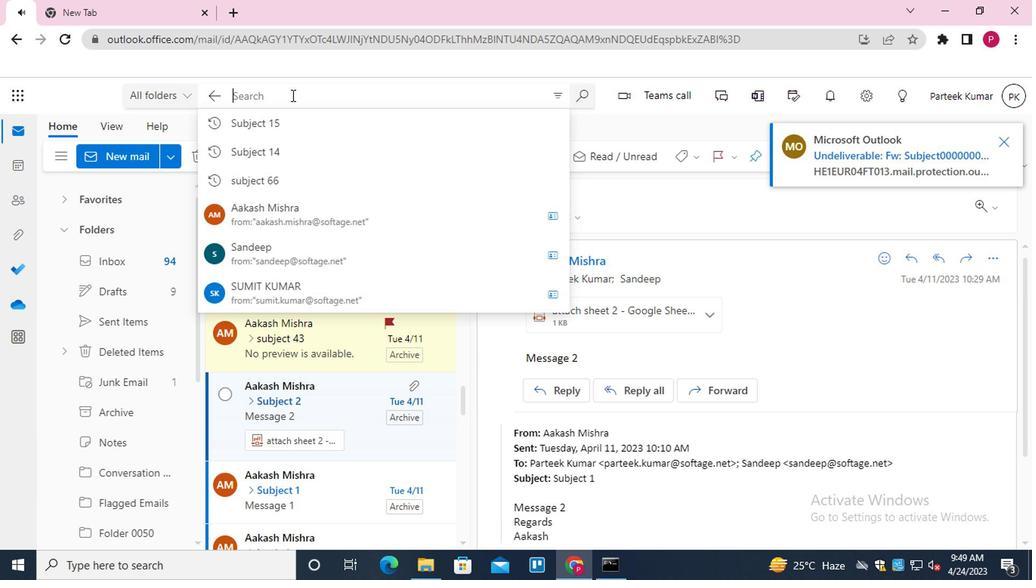 
Action: Key pressed <Key.shift><Key.shift><Key.shift><Key.shift><Key.shift><Key.shift><Key.shift><Key.shift><Key.shift><Key.shift><Key.shift><Key.shift><Key.shift><Key.shift><Key.shift><Key.shift><Key.shift><Key.shift><Key.shift><Key.shift><Key.shift><Key.shift><Key.shift><Key.shift><Key.shift><Key.shift>SUBJECT0000000000<Key.backspace>13<Key.enter>
Screenshot: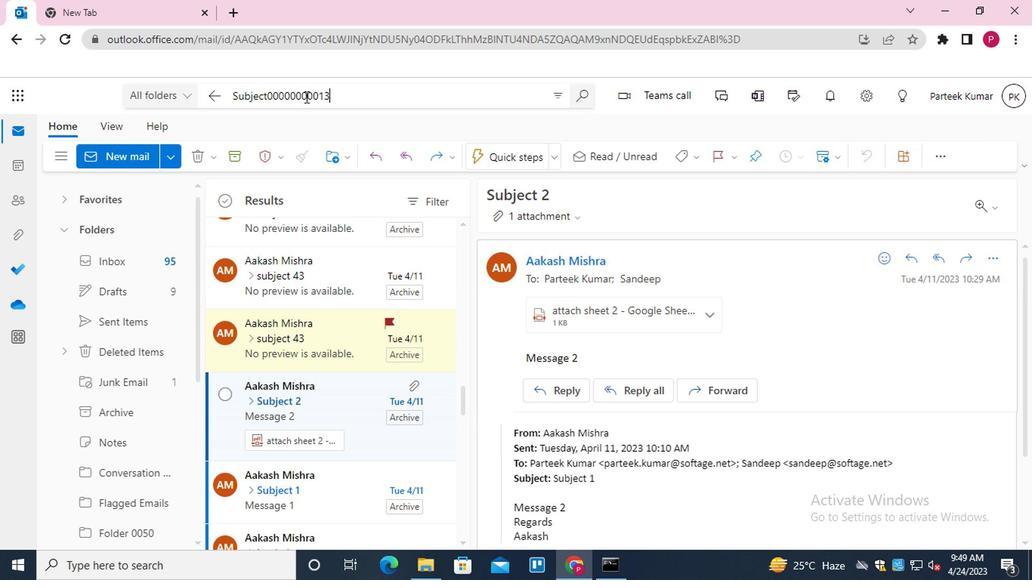 
Action: Mouse moved to (335, 95)
Screenshot: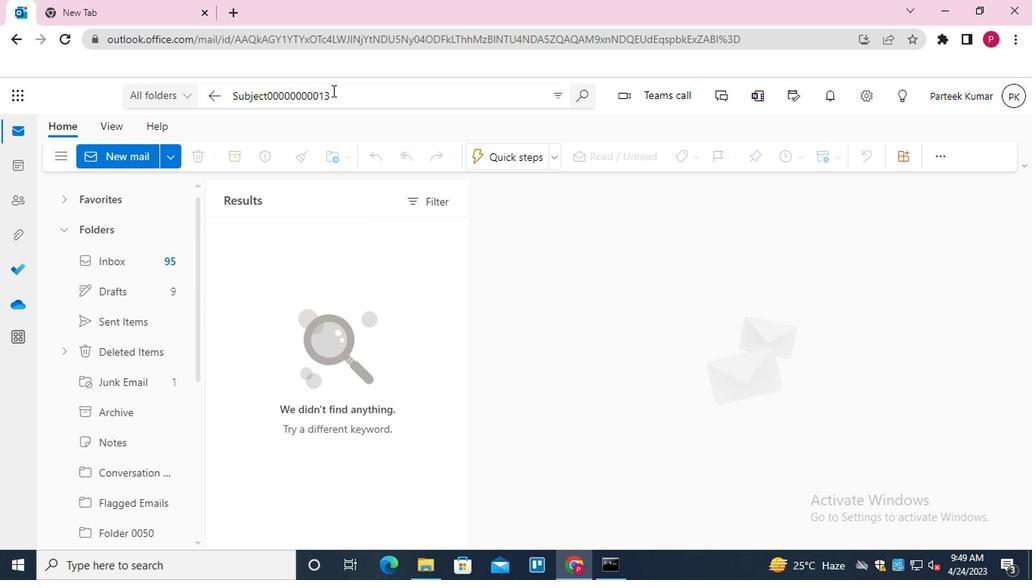 
Action: Mouse pressed left at (335, 95)
Screenshot: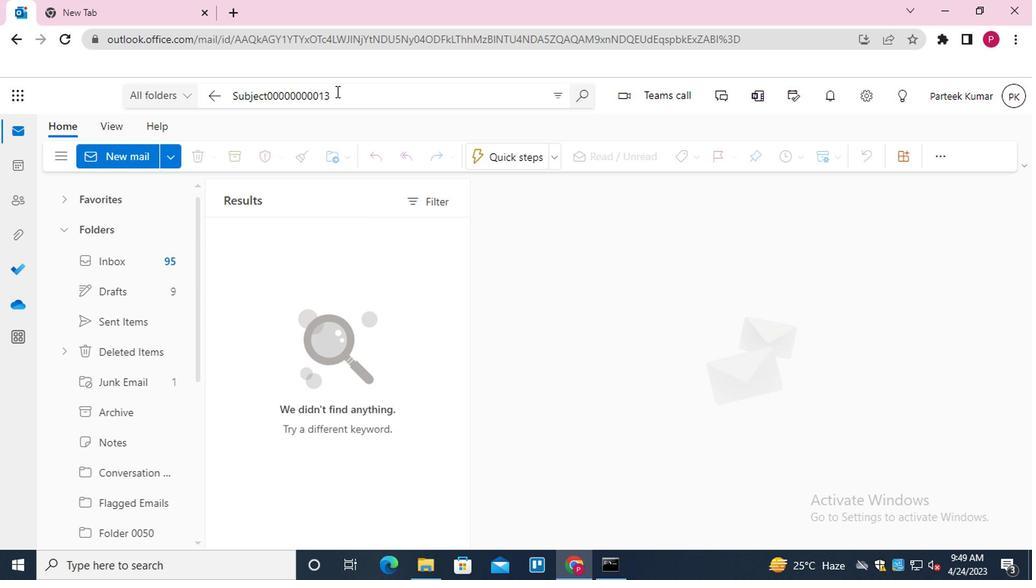 
Action: Mouse moved to (336, 95)
Screenshot: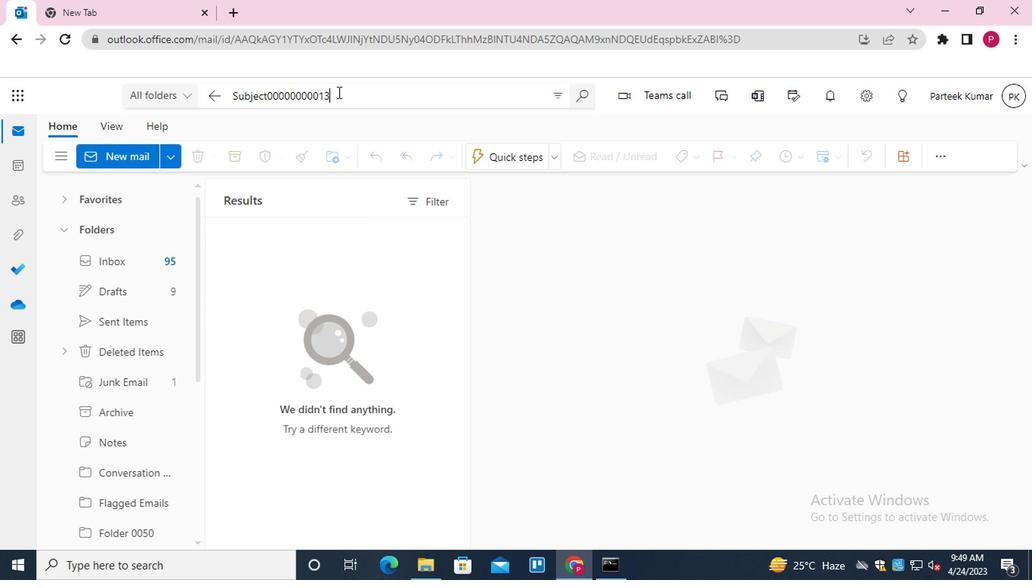 
Action: Key pressed <Key.backspace><Key.backspace><Key.backspace><Key.backspace><Key.backspace><Key.backspace><Key.backspace><Key.backspace><Key.backspace><Key.backspace>
Screenshot: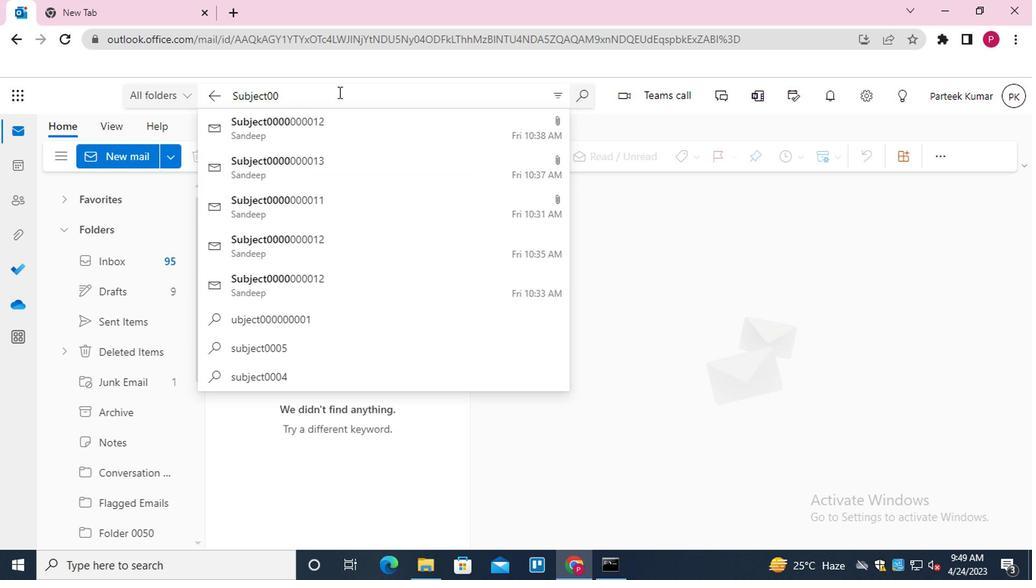 
Action: Mouse moved to (257, 169)
Screenshot: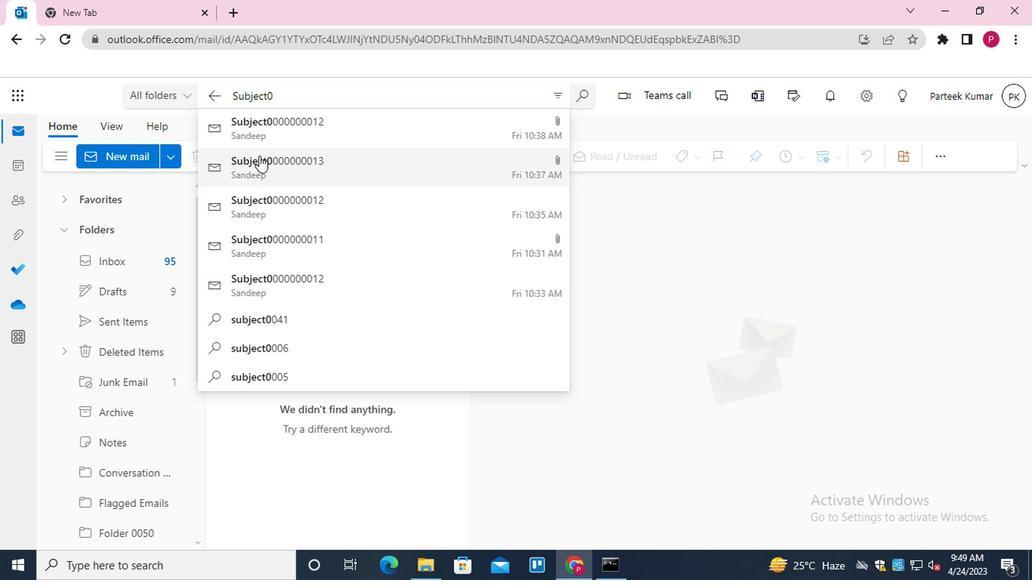 
Action: Mouse pressed left at (257, 169)
Screenshot: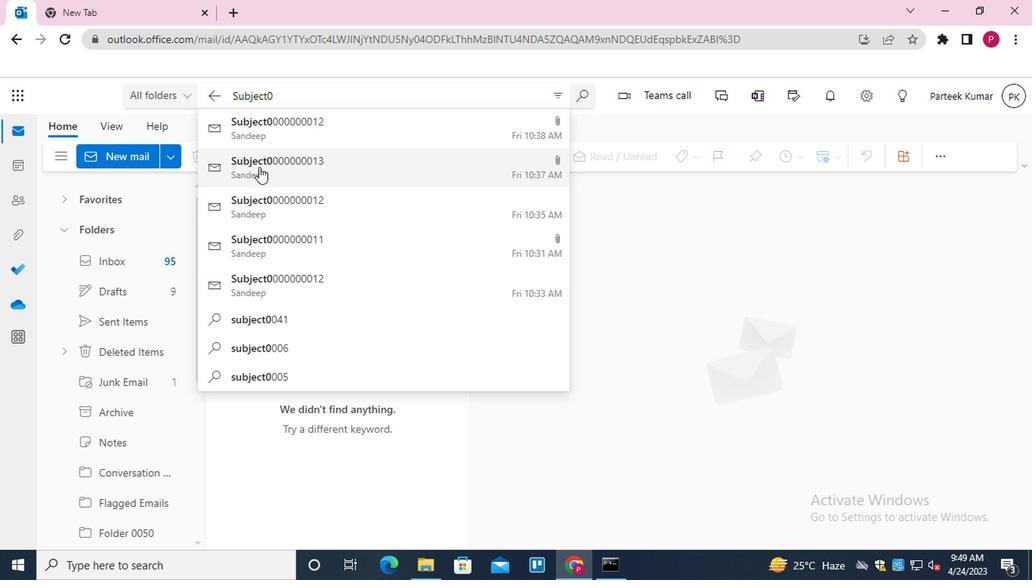 
Action: Mouse moved to (358, 277)
Screenshot: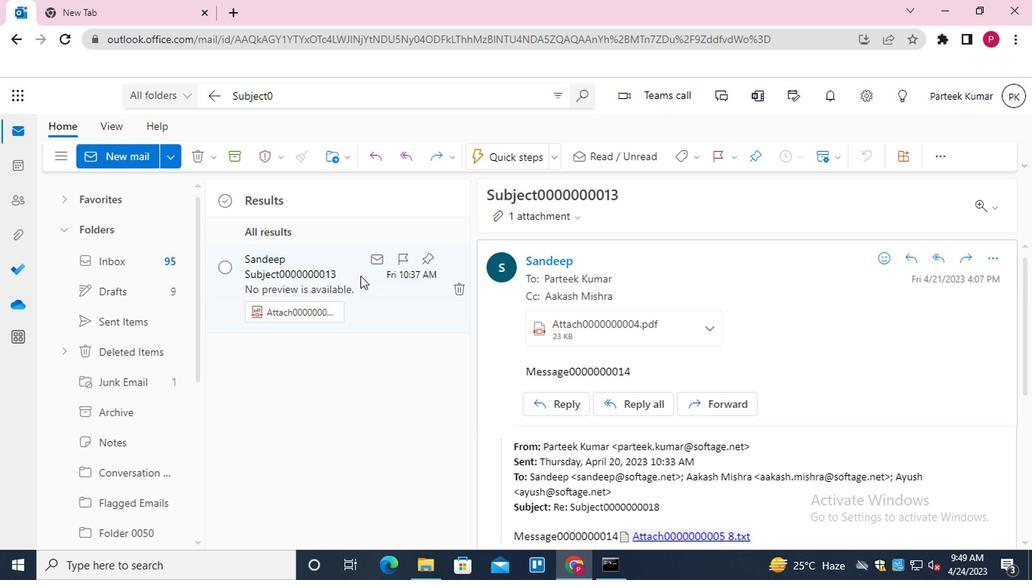 
Action: Mouse pressed right at (358, 277)
Screenshot: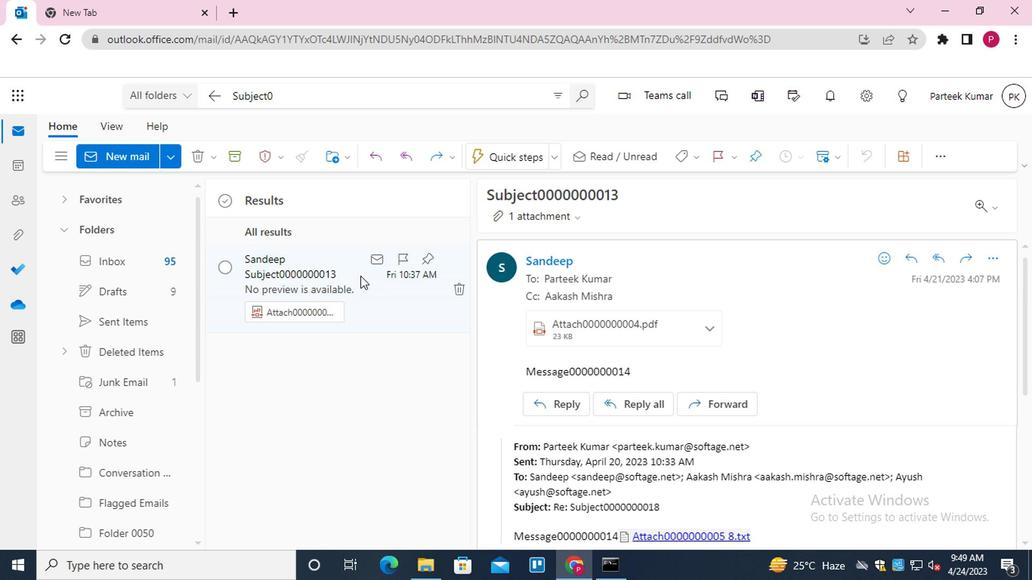 
Action: Mouse moved to (403, 206)
Screenshot: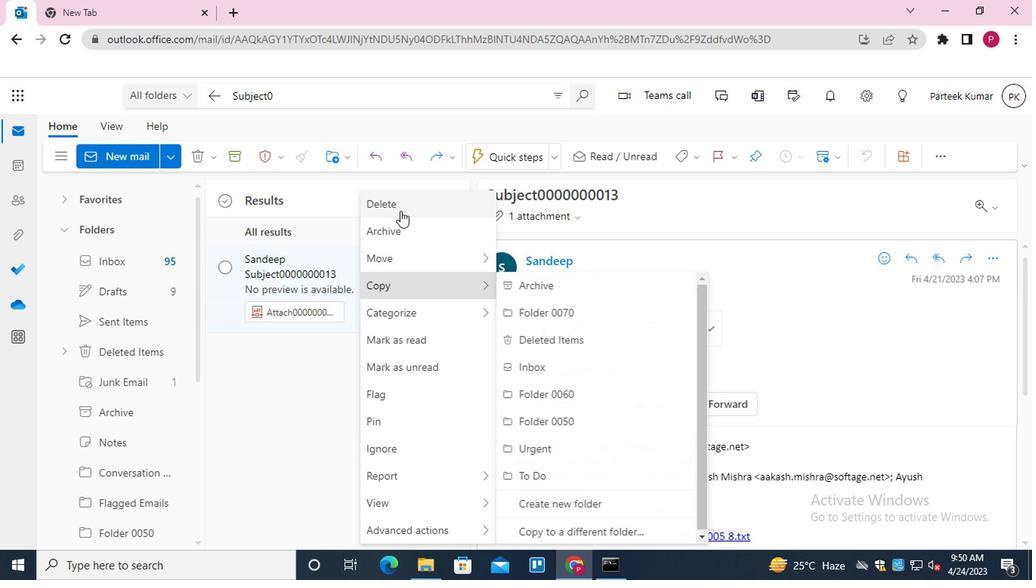 
Action: Mouse pressed left at (403, 206)
Screenshot: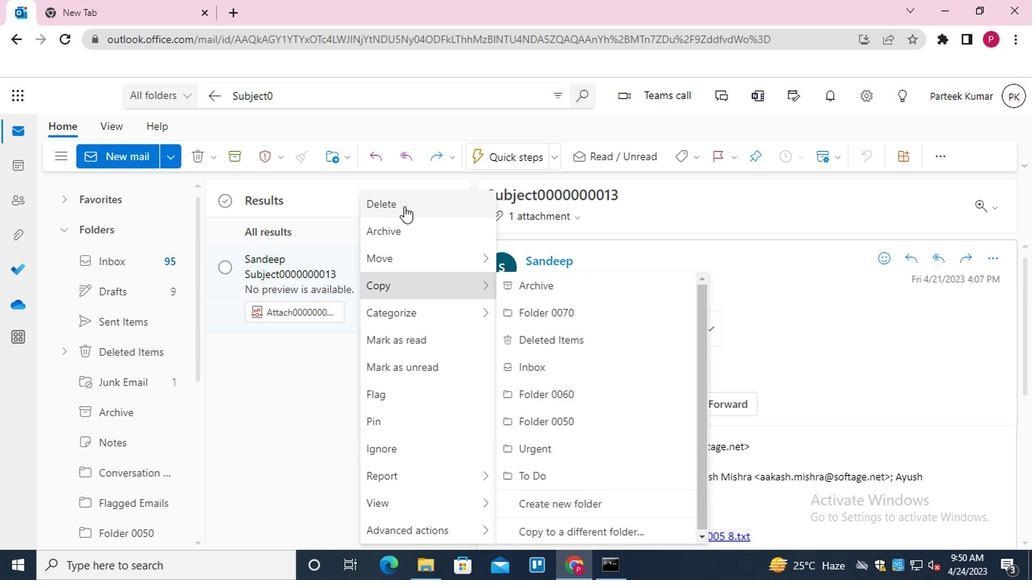 
Action: Mouse moved to (322, 289)
Screenshot: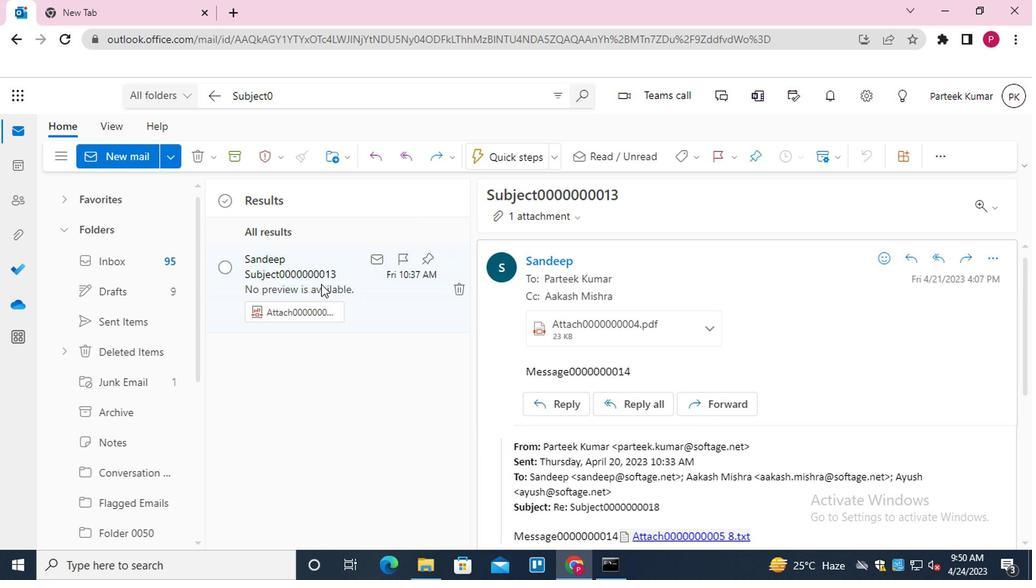 
Action: Mouse pressed right at (322, 289)
Screenshot: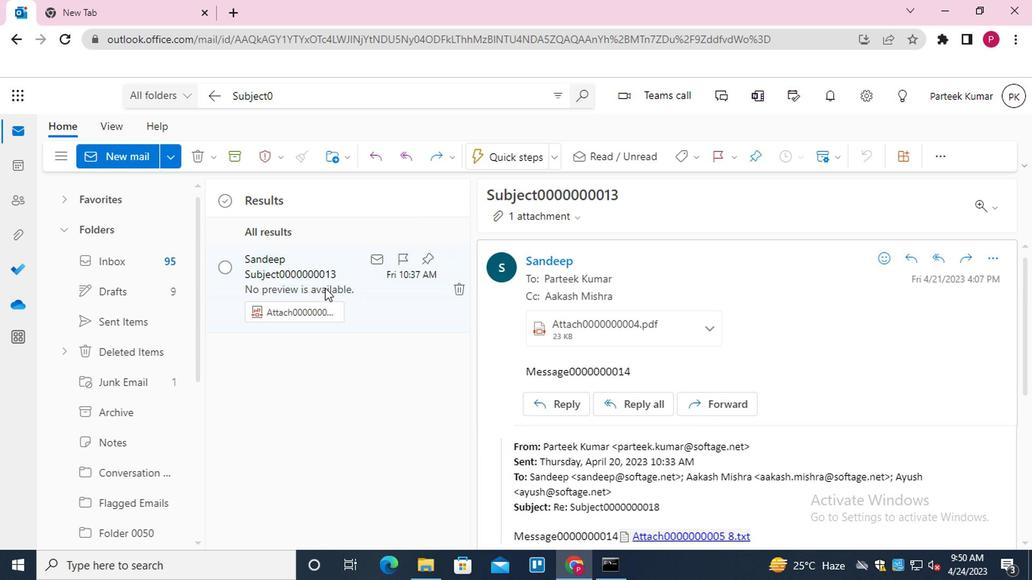 
Action: Mouse moved to (372, 207)
Screenshot: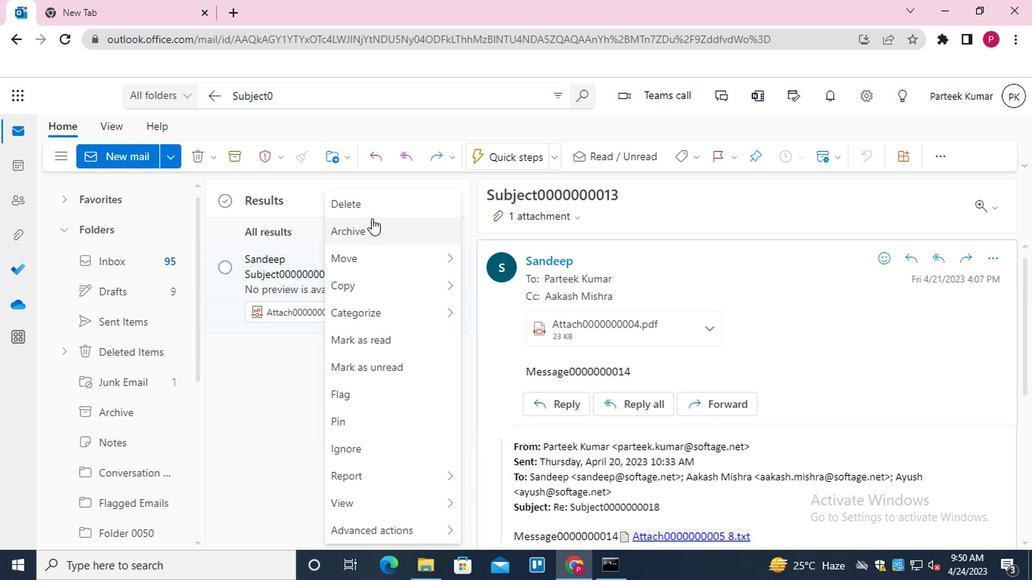 
Action: Mouse pressed left at (372, 207)
Screenshot: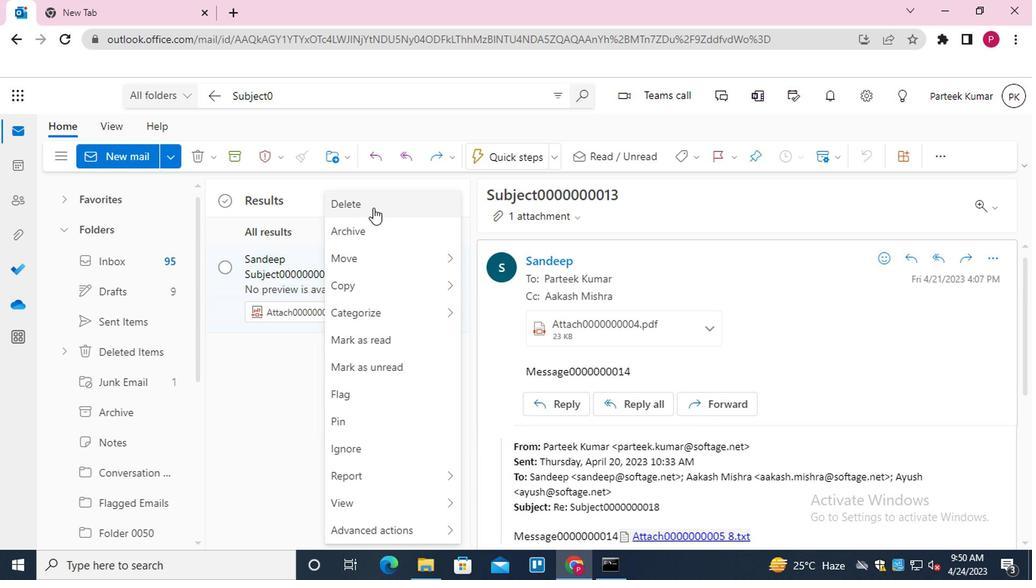 
Action: Mouse moved to (457, 291)
Screenshot: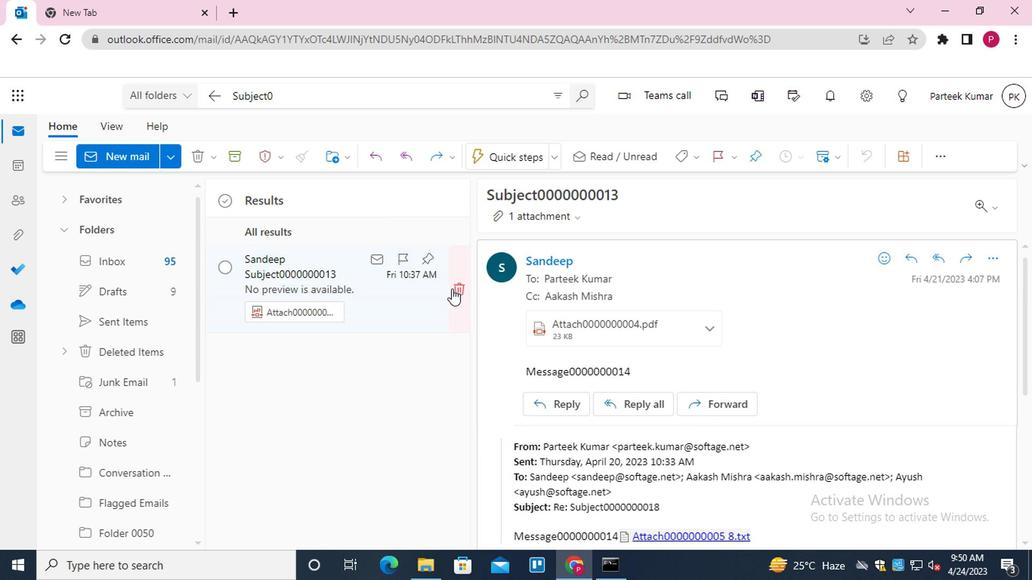 
Action: Mouse pressed left at (457, 291)
Screenshot: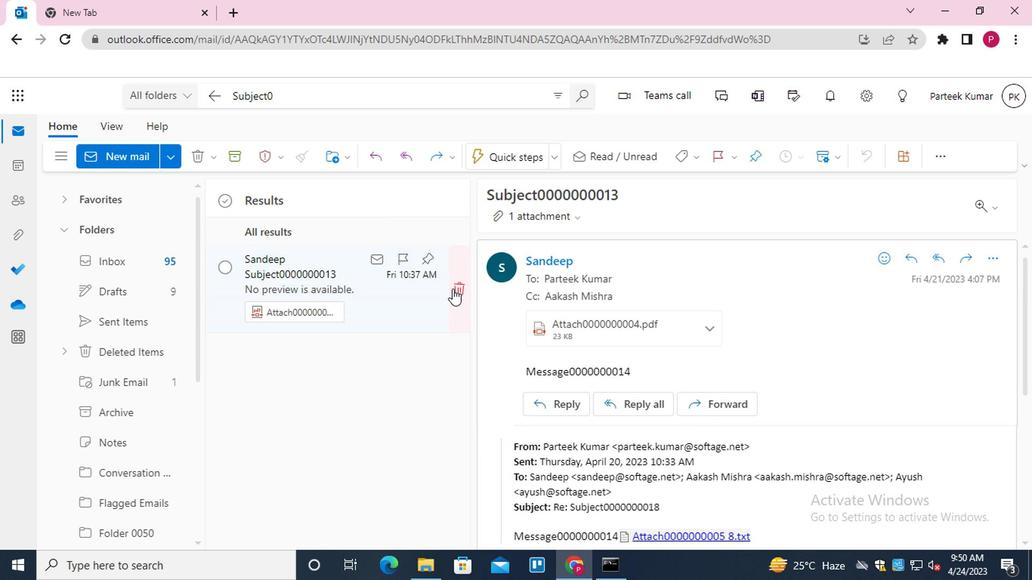 
Action: Mouse moved to (295, 93)
Screenshot: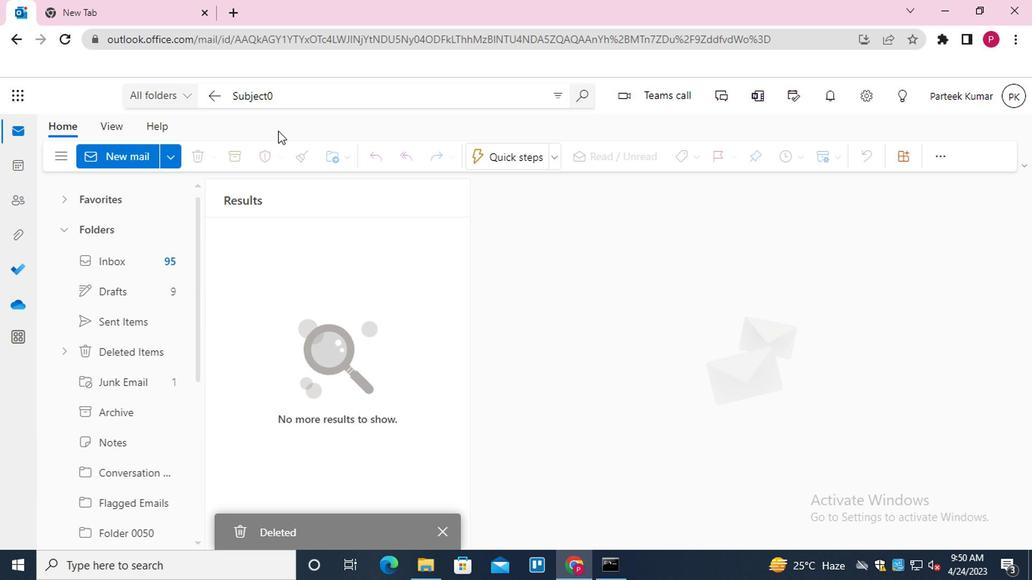 
Action: Mouse pressed left at (295, 93)
Screenshot: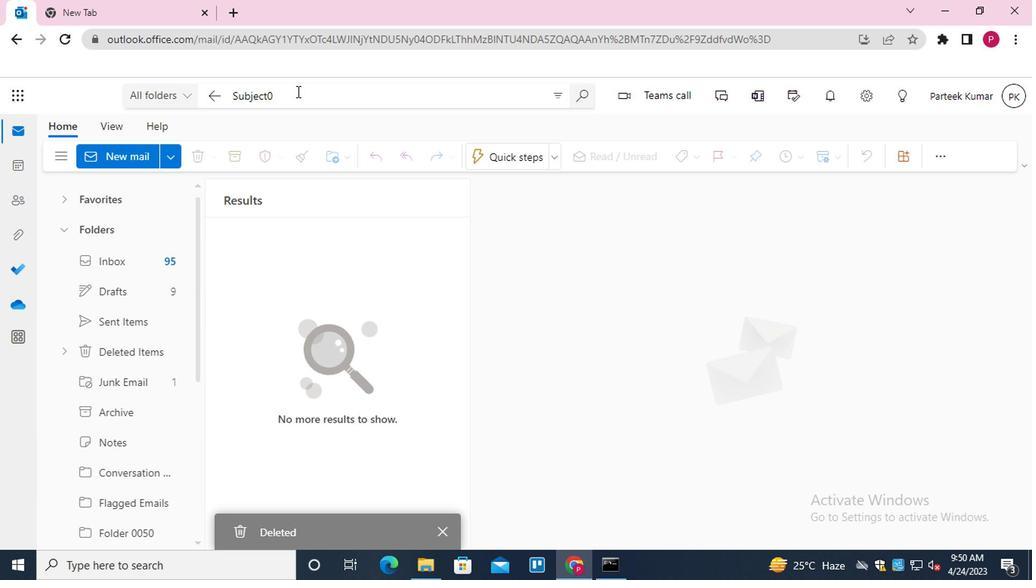 
Action: Key pressed <Key.backspace>14<Key.enter>
Screenshot: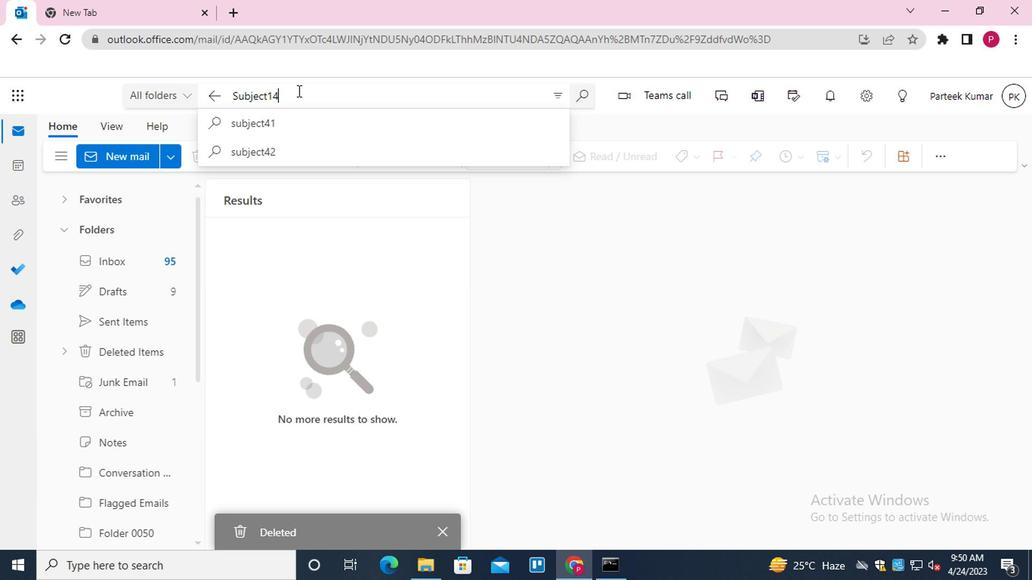 
Action: Mouse moved to (320, 315)
Screenshot: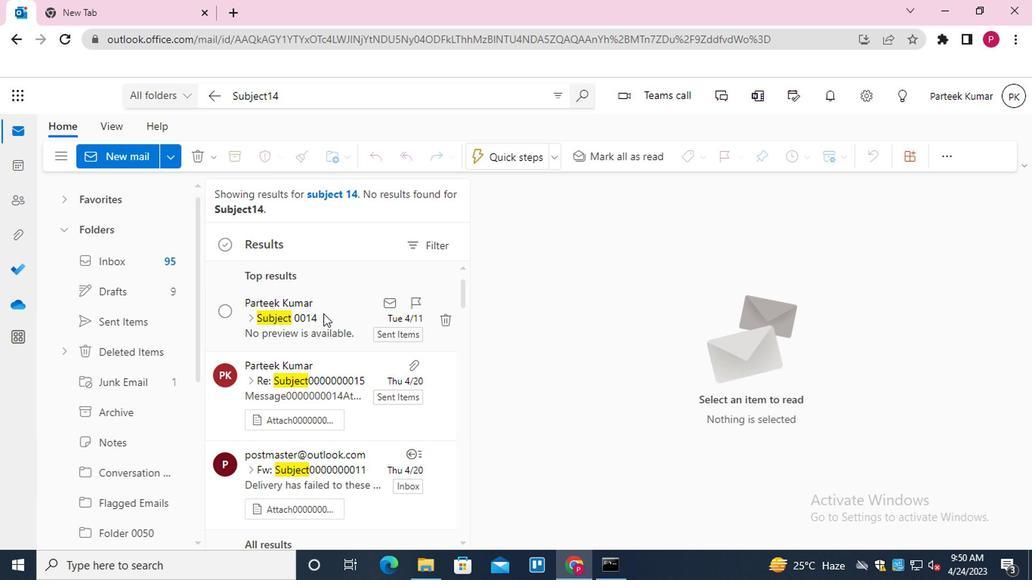 
Action: Mouse pressed left at (320, 315)
Screenshot: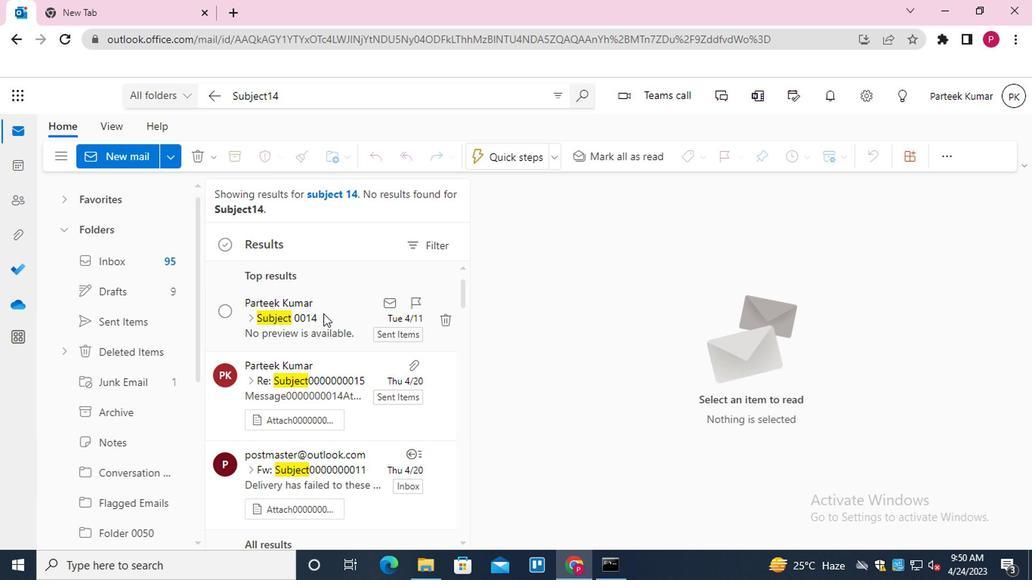 
Action: Mouse moved to (308, 312)
Screenshot: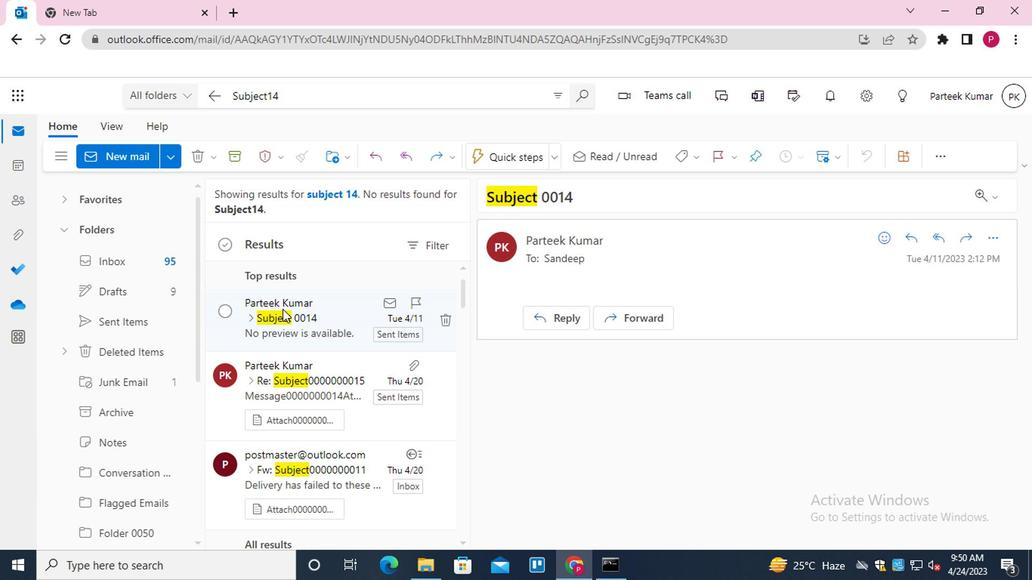 
Action: Mouse pressed right at (308, 312)
Screenshot: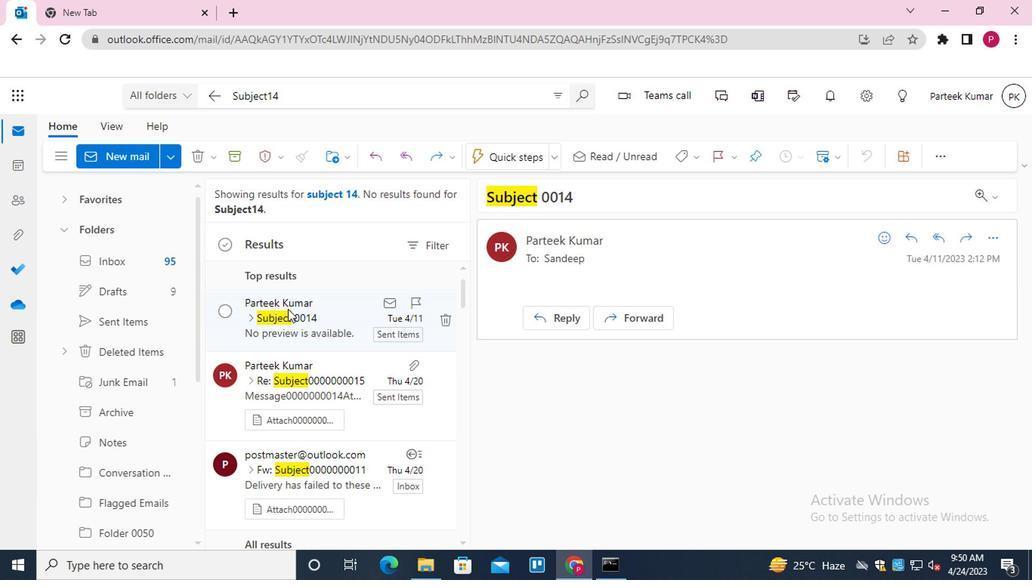 
Action: Mouse moved to (361, 369)
Screenshot: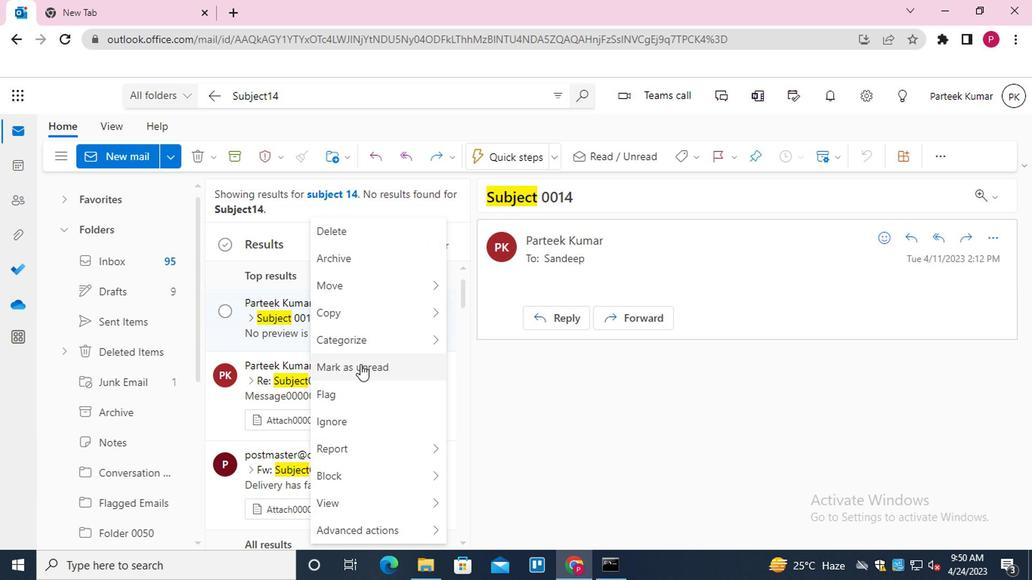
Action: Mouse pressed left at (361, 369)
Screenshot: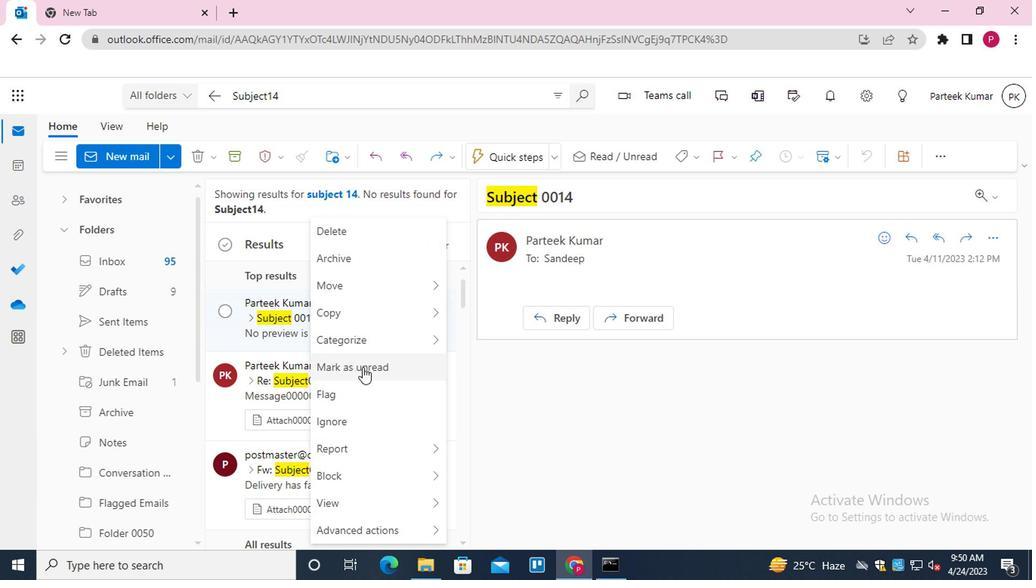 
Action: Mouse moved to (212, 95)
Screenshot: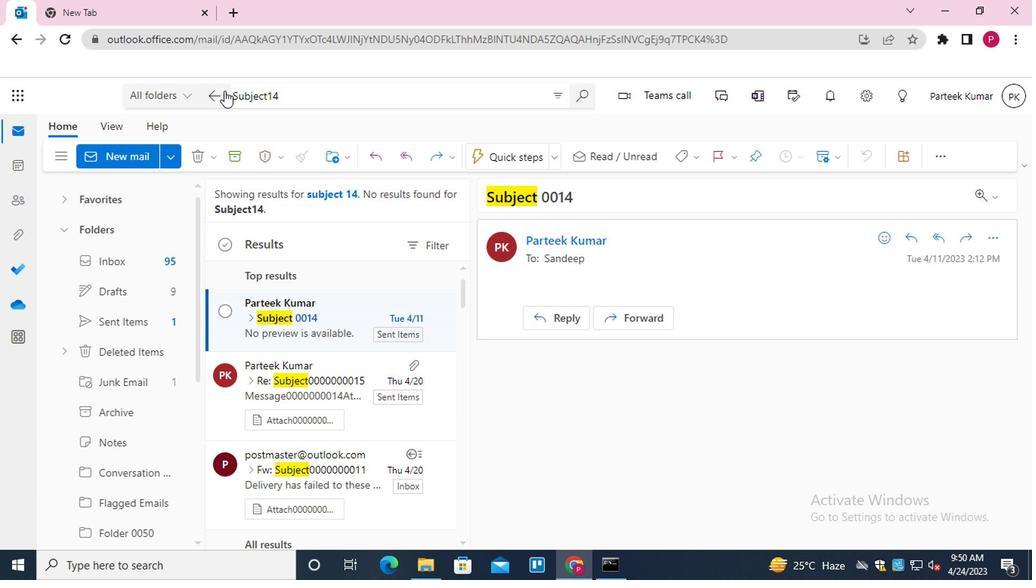 
Action: Mouse pressed left at (212, 95)
Screenshot: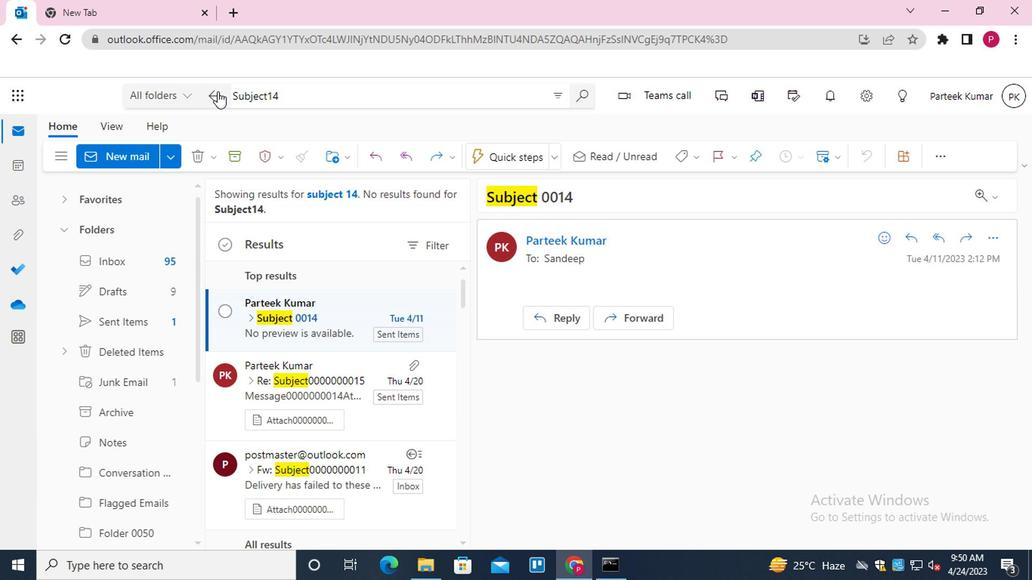 
Action: Mouse moved to (289, 101)
Screenshot: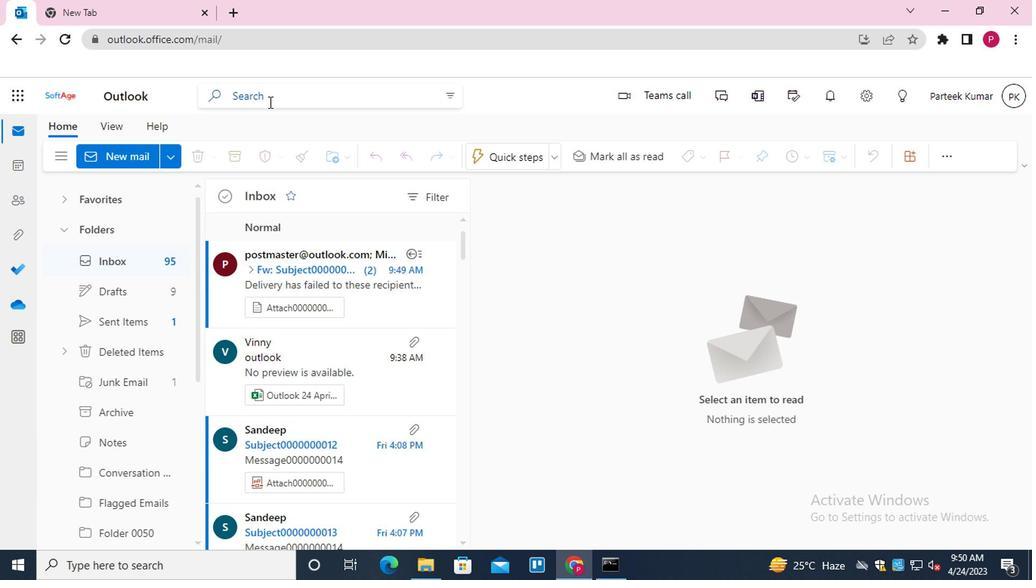 
Action: Mouse pressed left at (289, 101)
Screenshot: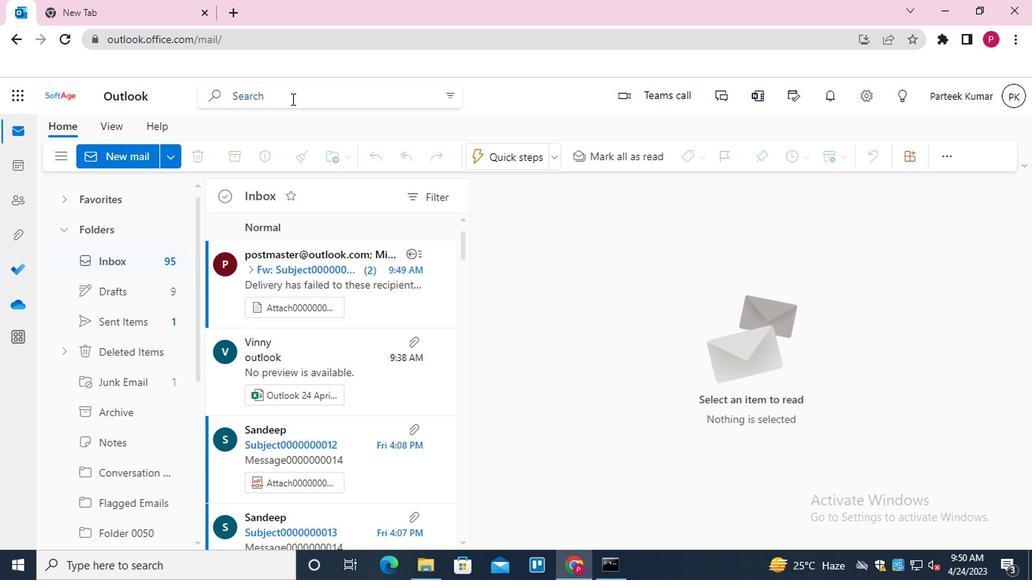 
Action: Key pressed <Key.shift>SUBJECT14<Key.enter>
Screenshot: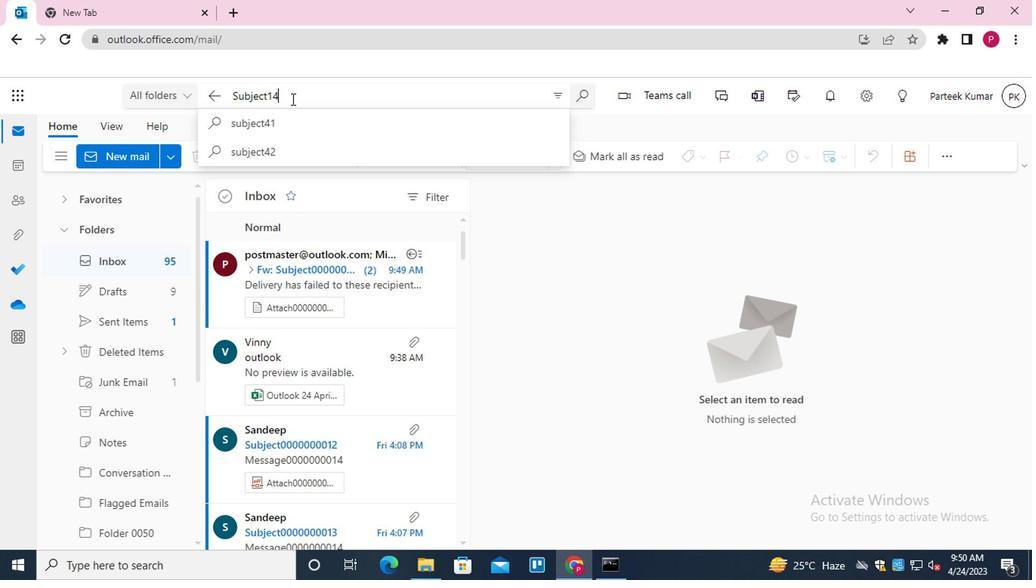 
Action: Mouse moved to (350, 315)
Screenshot: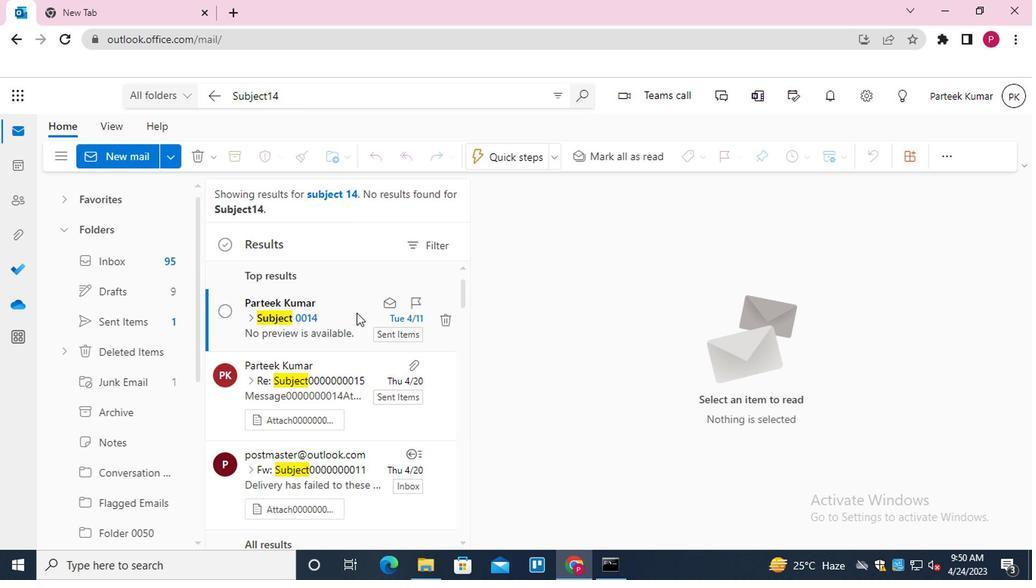 
Action: Mouse pressed right at (350, 315)
Screenshot: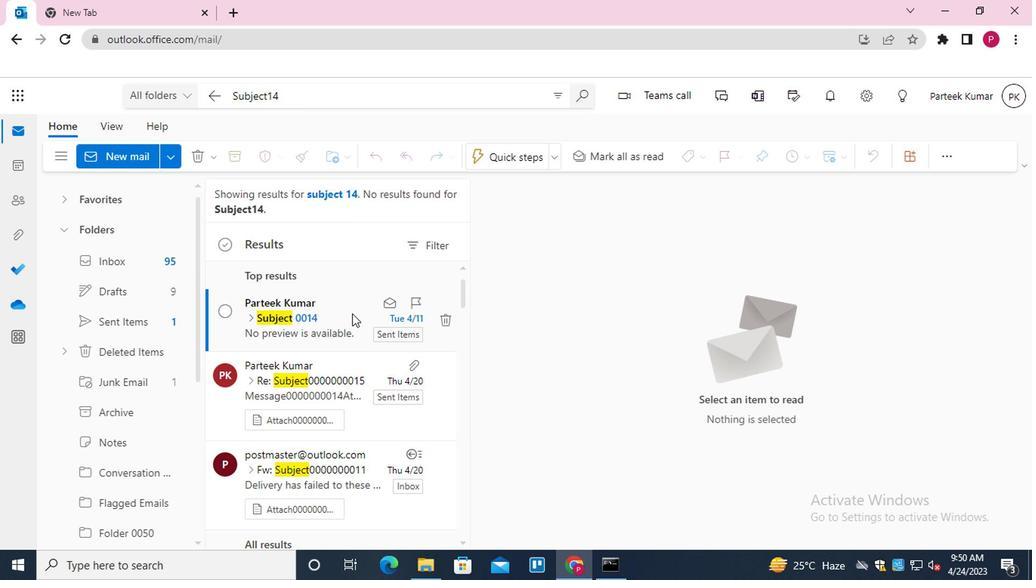 
Action: Mouse moved to (406, 400)
Screenshot: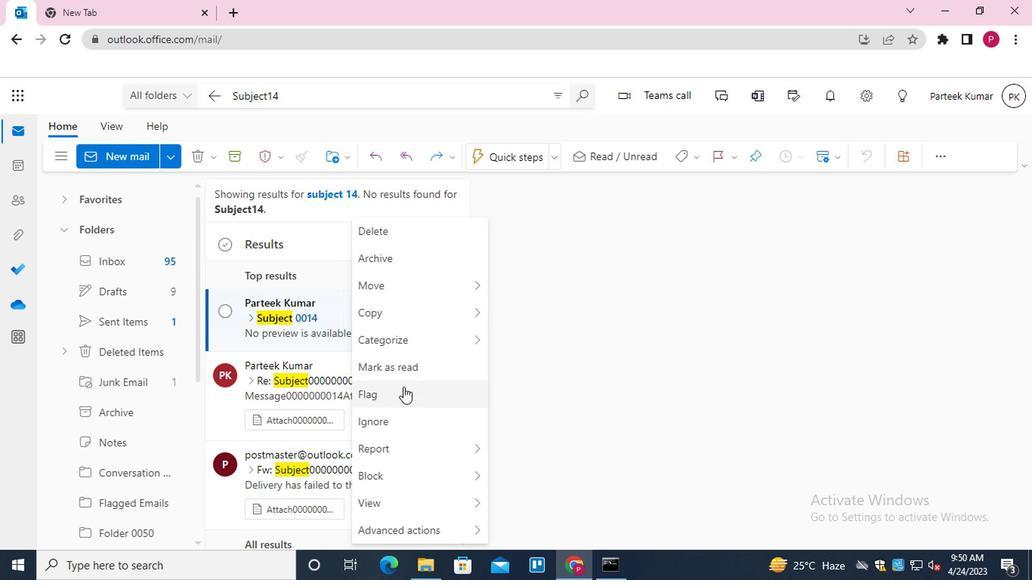 
Action: Mouse pressed left at (406, 400)
Screenshot: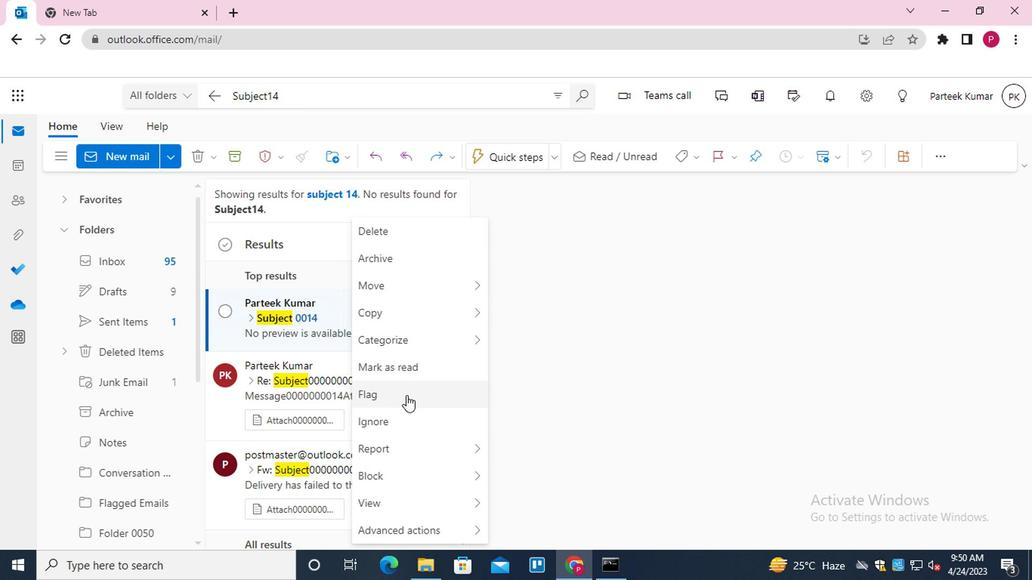 
Action: Mouse moved to (206, 101)
Screenshot: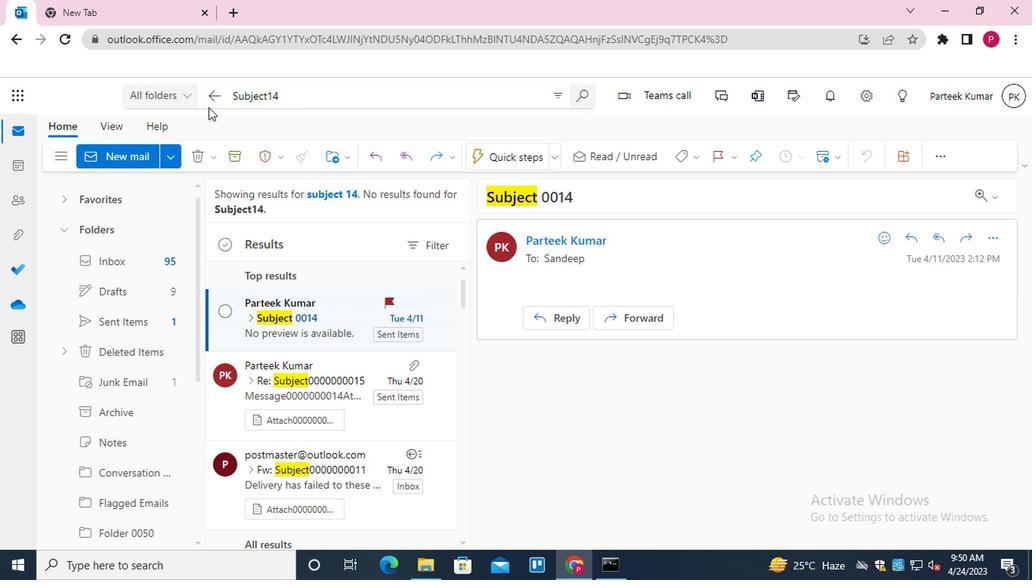
Action: Mouse pressed left at (206, 101)
Screenshot: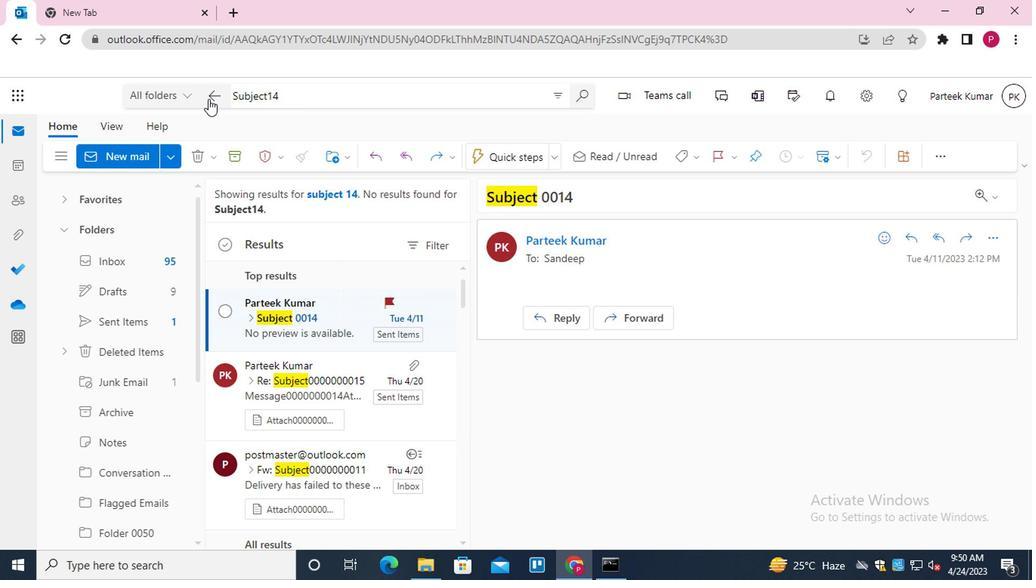 
Action: Mouse moved to (282, 97)
Screenshot: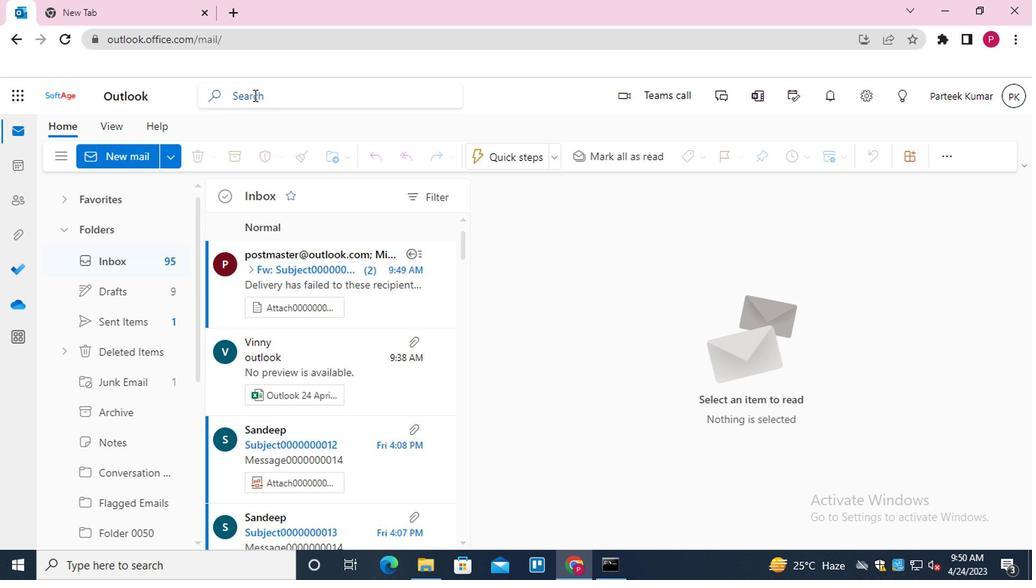 
Action: Mouse pressed left at (282, 97)
Screenshot: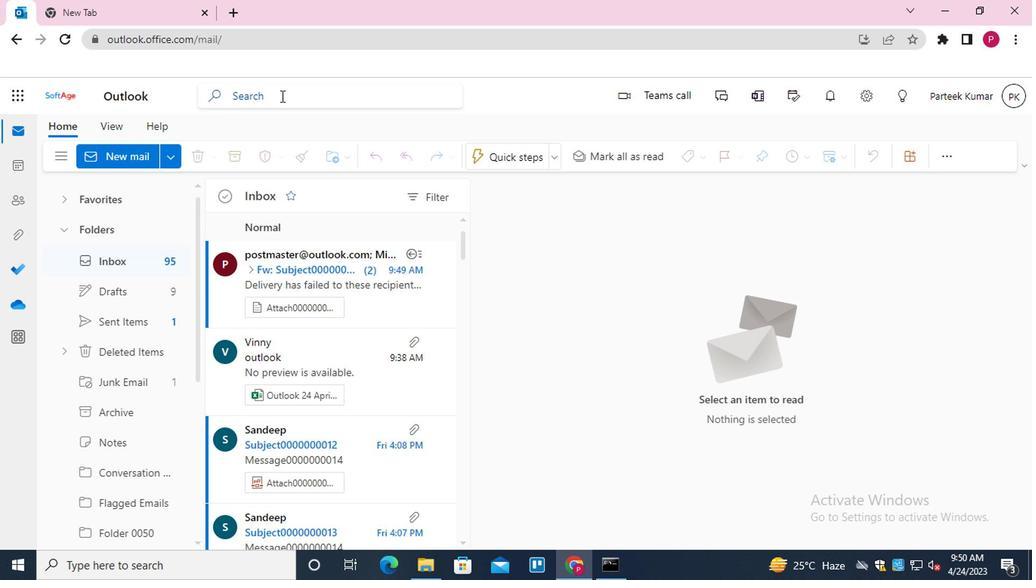 
Action: Key pressed <Key.shift><Key.shift><Key.shift><Key.shift>EMAIL<Key.backspace><Key.backspace><Key.backspace><Key.backspace><Key.backspace><Key.backspace><Key.backspace><Key.backspace><Key.shift>SUBJECT14<Key.backspace>5<Key.enter>
Screenshot: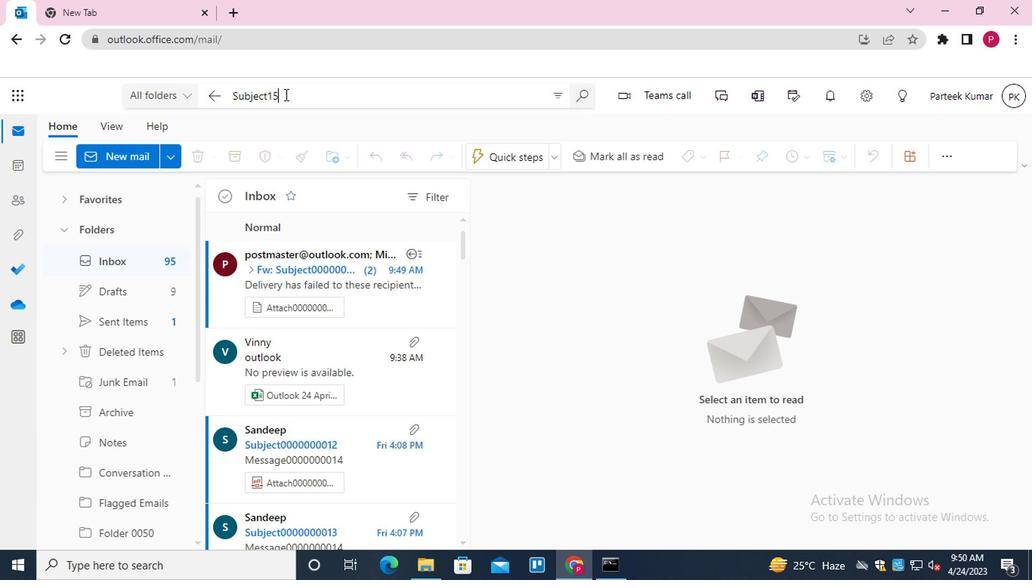 
Action: Mouse moved to (293, 94)
Screenshot: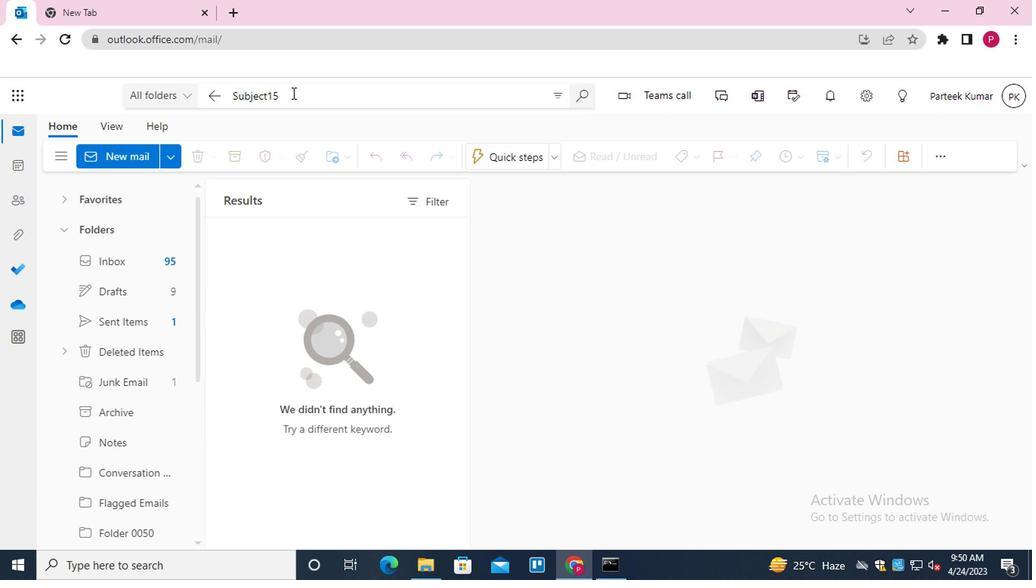 
Action: Key pressed <Key.backspace><Key.backspace>
Screenshot: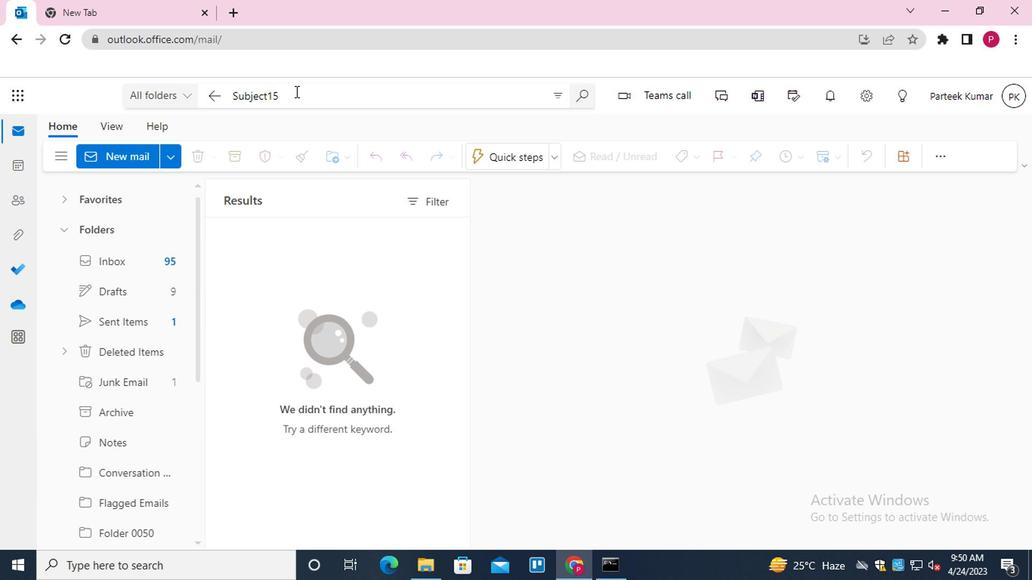 
Action: Mouse moved to (337, 97)
Screenshot: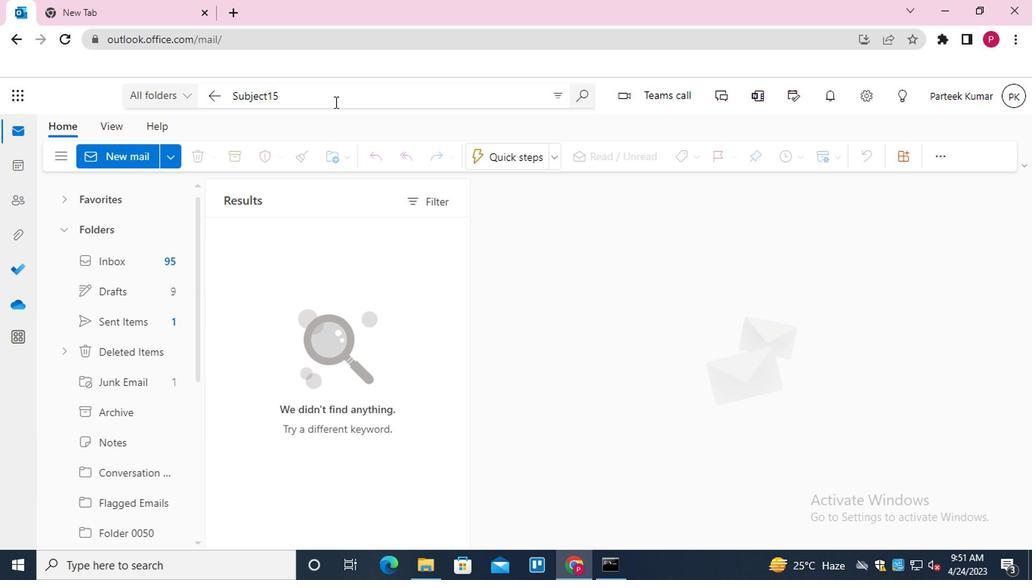 
Action: Mouse pressed left at (337, 97)
Screenshot: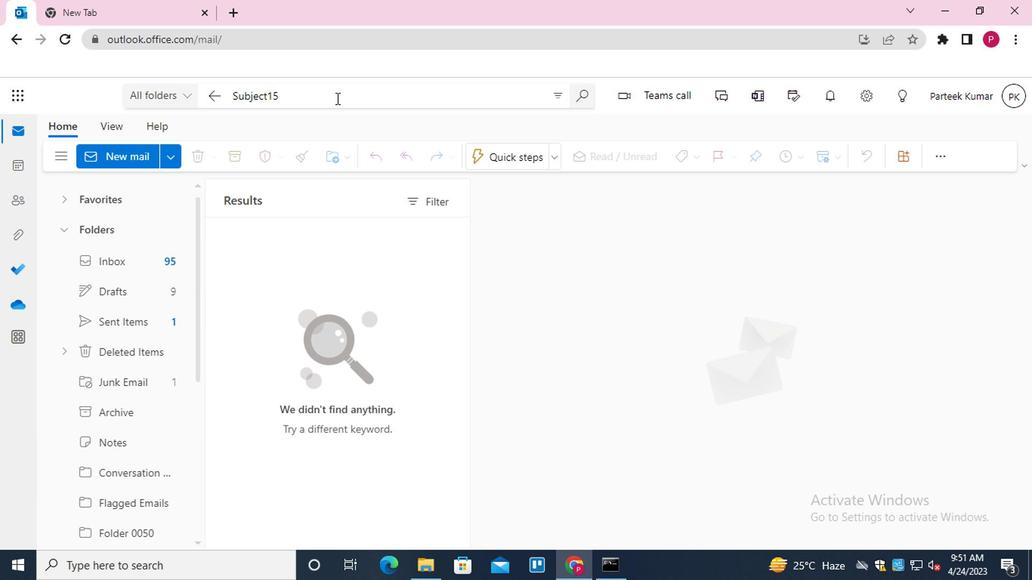 
Action: Key pressed <Key.backspace><Key.backspace>
Screenshot: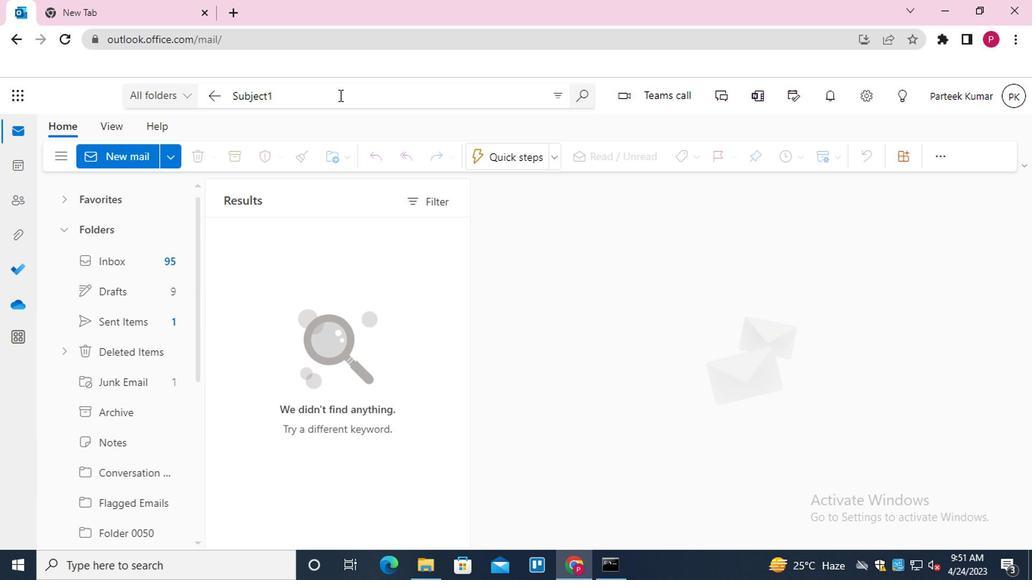 
Action: Mouse moved to (283, 152)
Screenshot: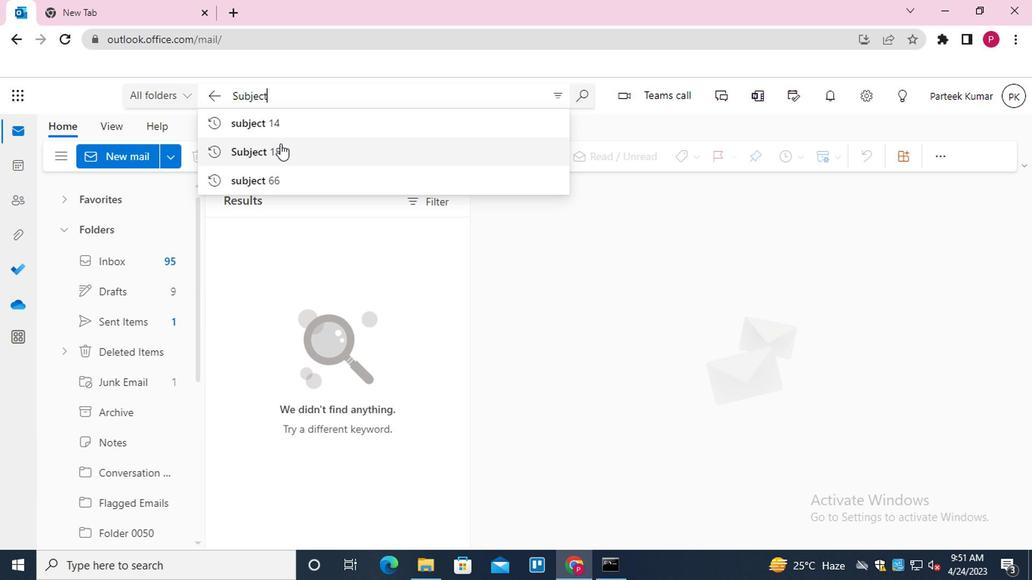 
Action: Mouse pressed left at (283, 152)
Screenshot: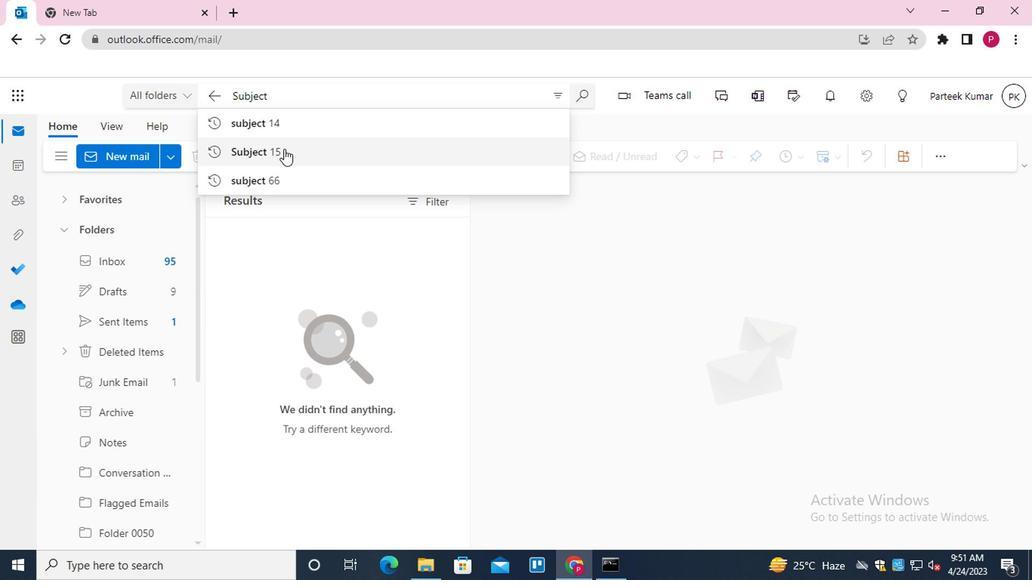 
Action: Mouse moved to (317, 358)
Screenshot: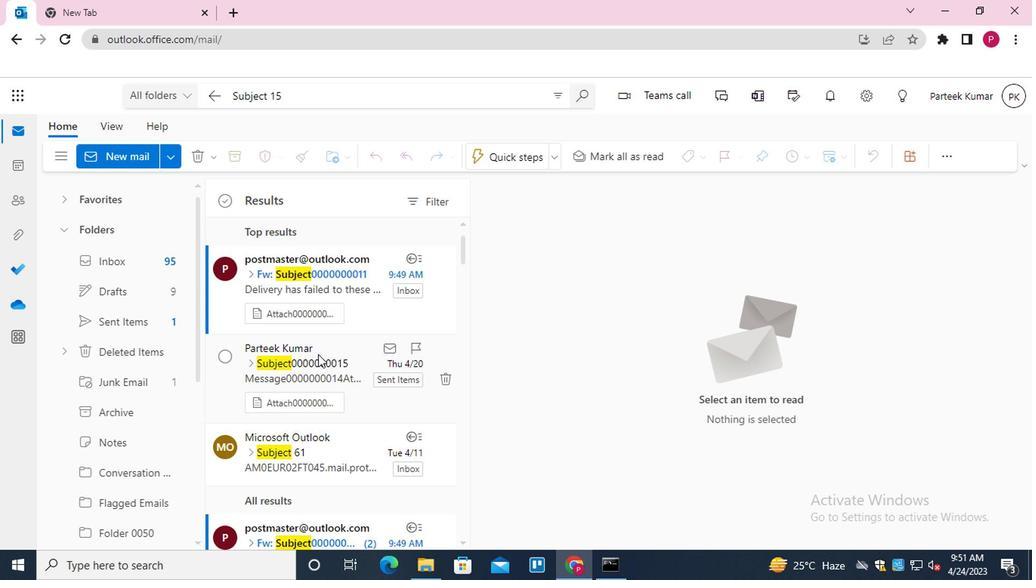 
Action: Mouse pressed right at (317, 358)
Screenshot: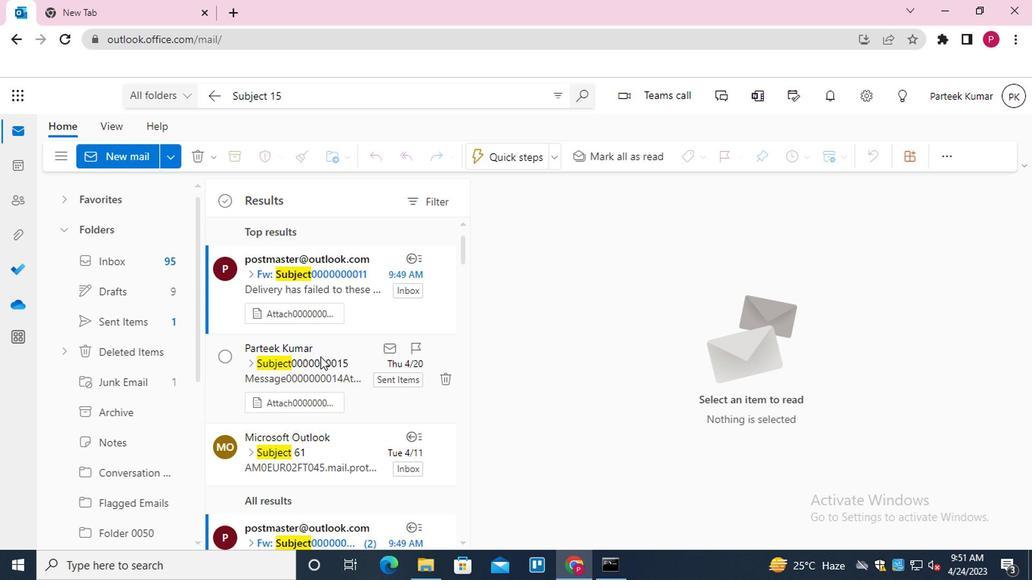 
Action: Mouse moved to (375, 447)
Screenshot: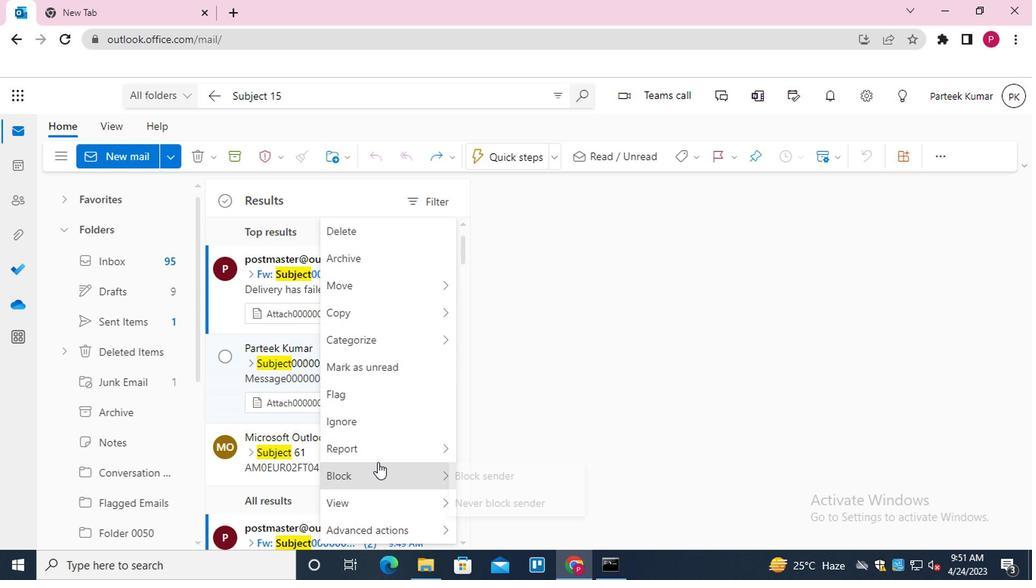 
Action: Mouse pressed left at (375, 447)
Screenshot: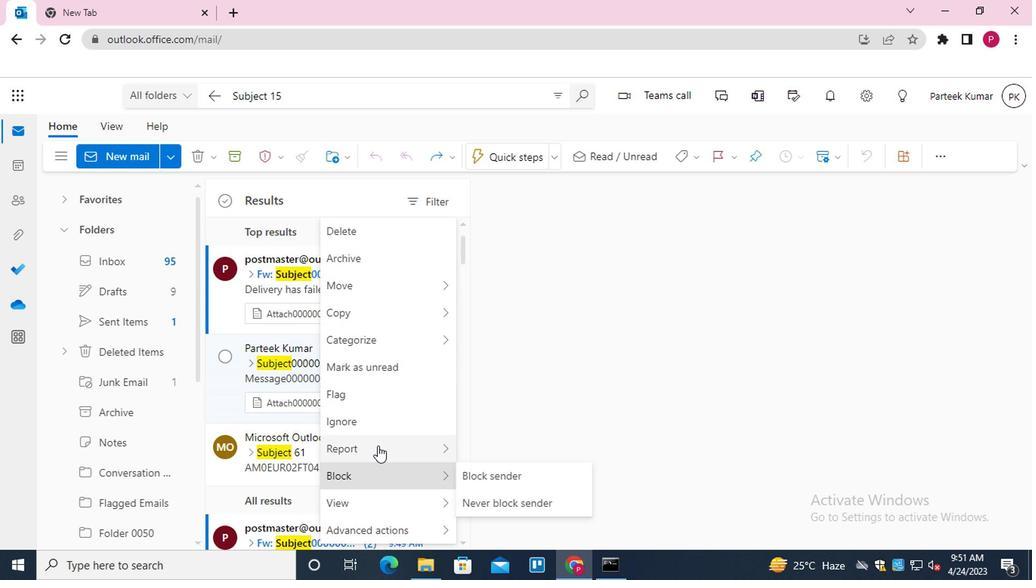 
Action: Mouse moved to (498, 443)
Screenshot: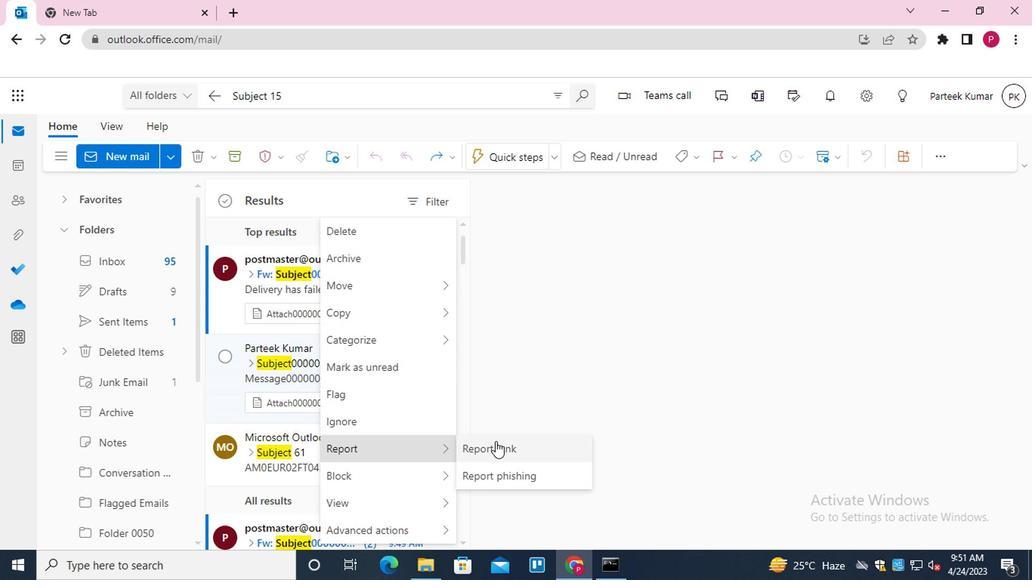 
Action: Mouse pressed left at (498, 443)
Screenshot: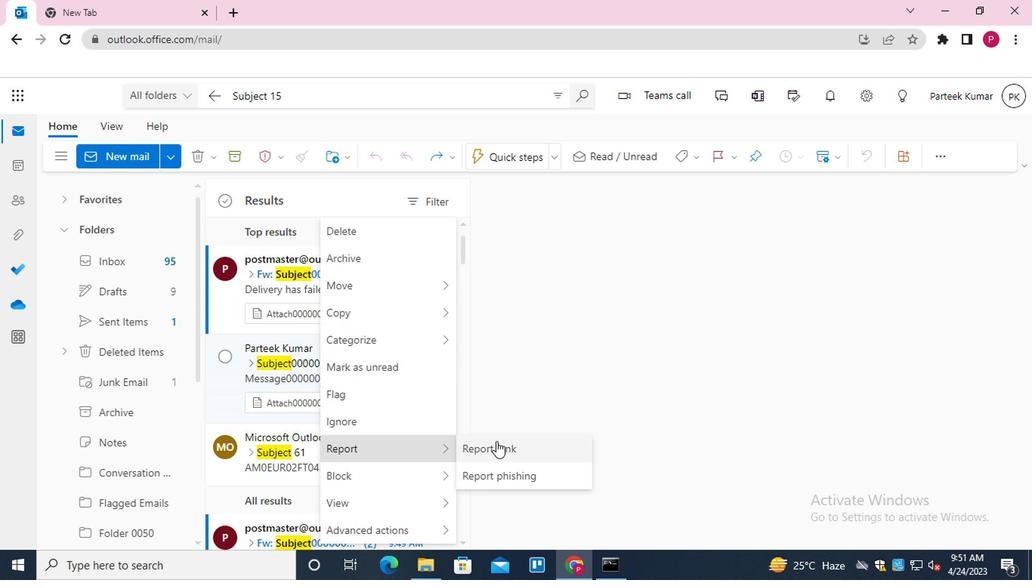 
Action: Mouse moved to (509, 370)
Screenshot: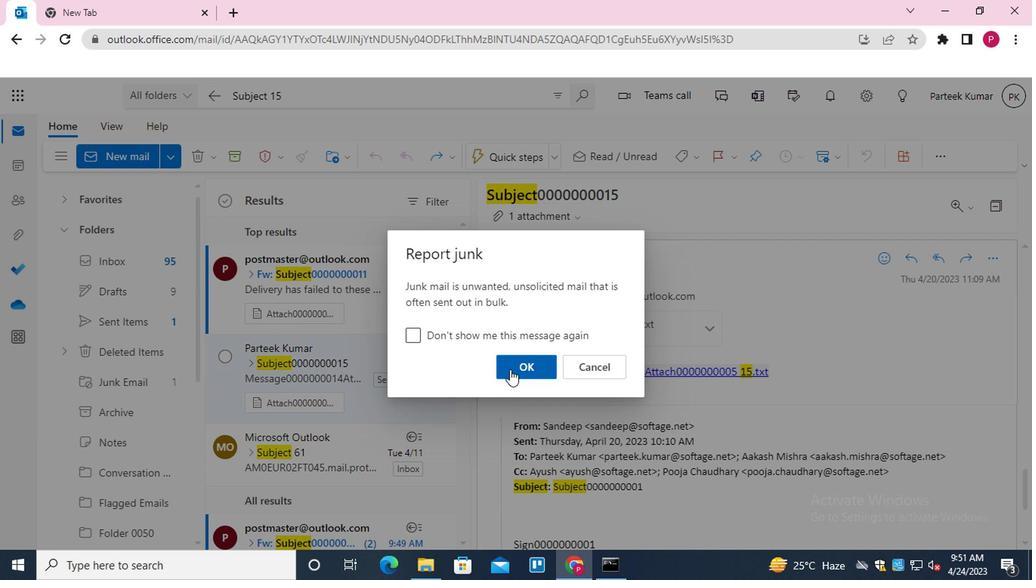 
Action: Mouse pressed left at (509, 370)
Screenshot: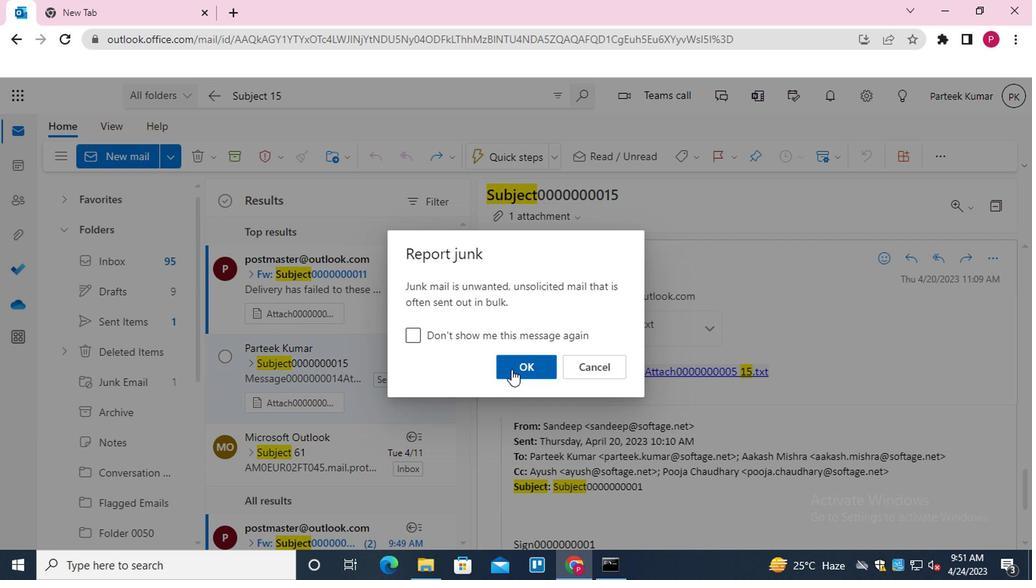 
Action: Mouse moved to (255, 291)
Screenshot: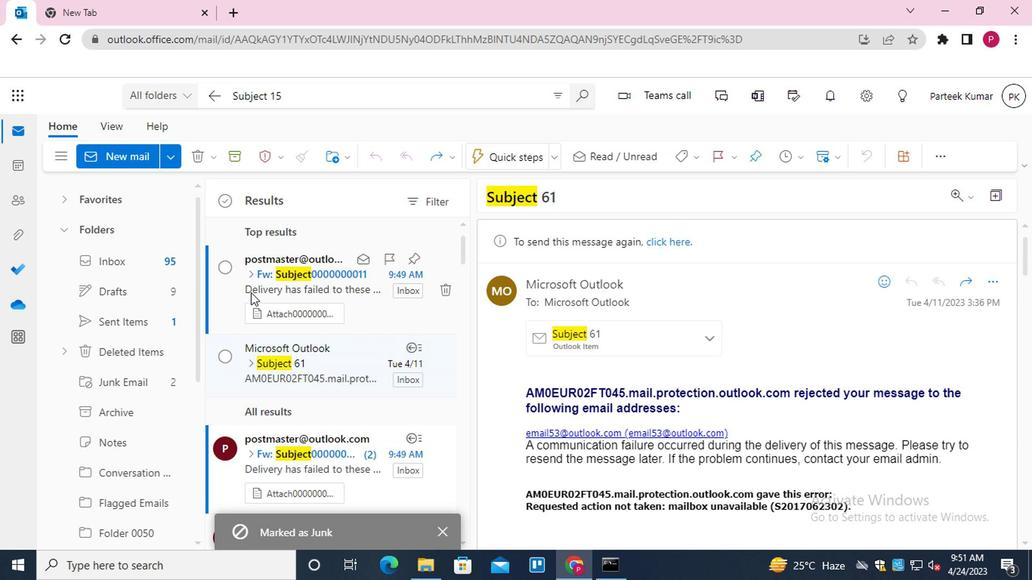 
